 Task: Look for space in Plaridel, Philippines from 1st July, 2023 to 9th July, 2023 for 2 adults in price range Rs.8000 to Rs.15000. Place can be entire place with 1 bedroom having 1 bed and 1 bathroom. Property type can be house, flat, guest house. Booking option can be shelf check-in. Required host language is English.
Action: Mouse moved to (451, 81)
Screenshot: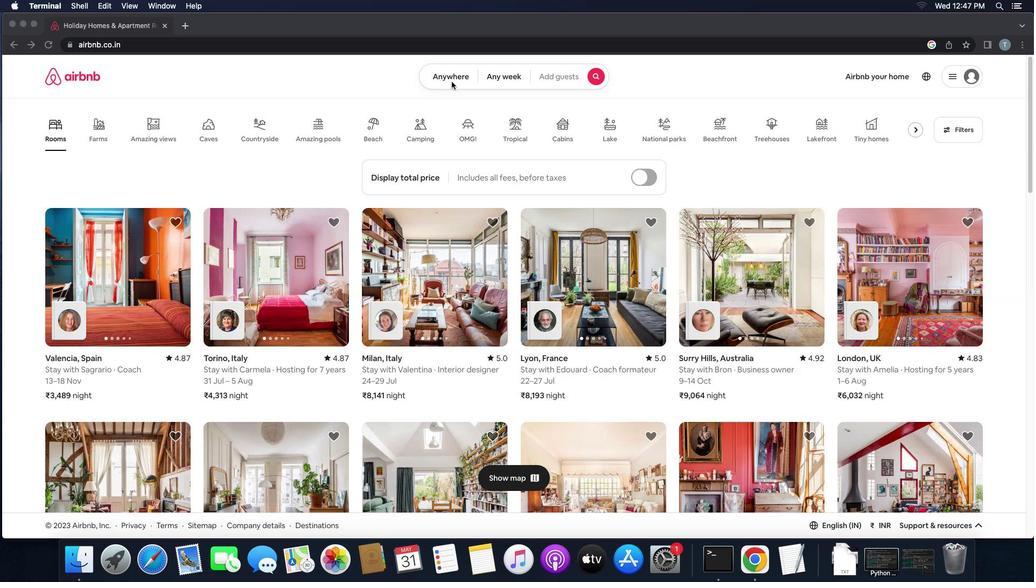 
Action: Mouse pressed left at (451, 81)
Screenshot: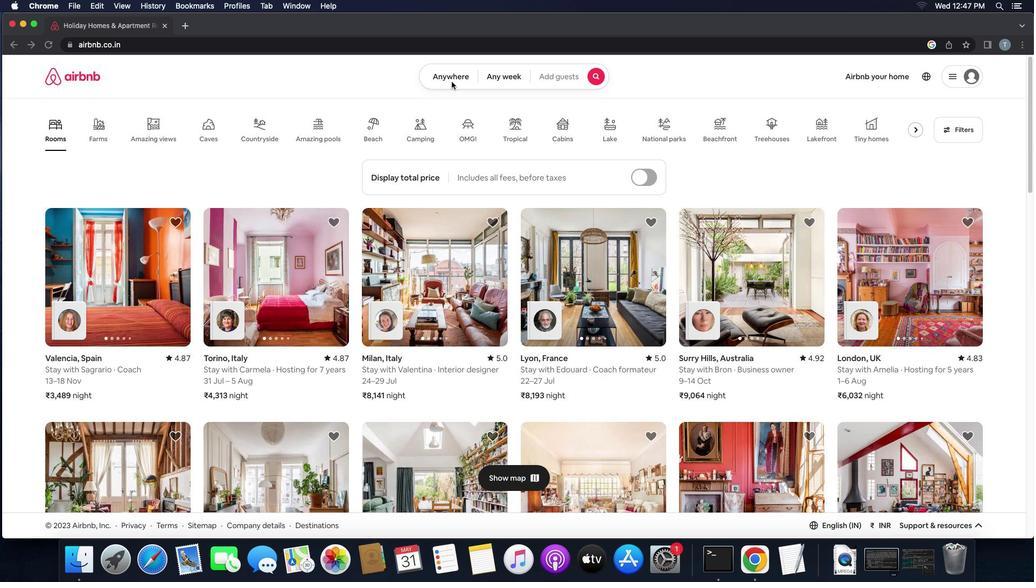 
Action: Mouse pressed left at (451, 81)
Screenshot: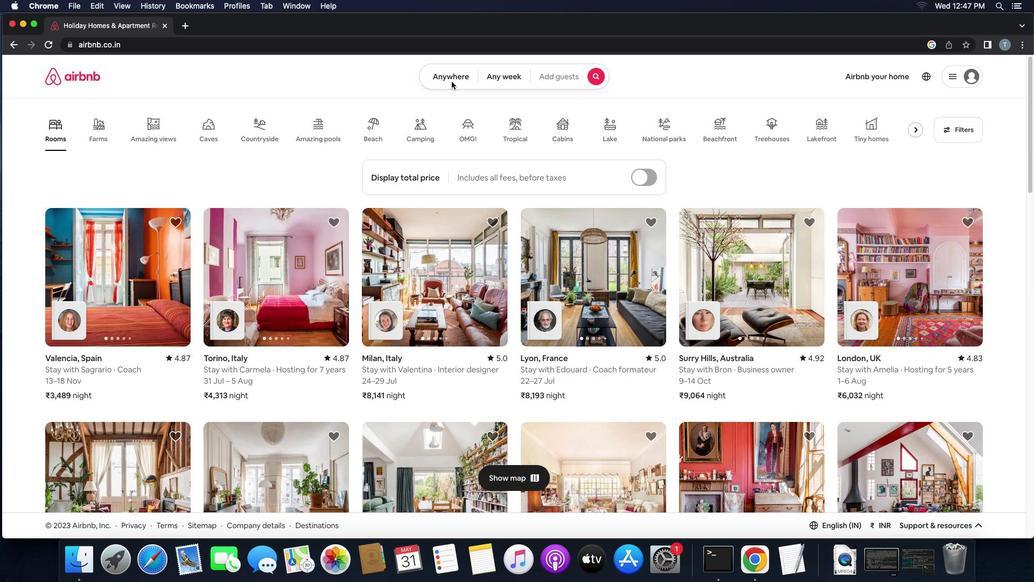 
Action: Mouse moved to (417, 112)
Screenshot: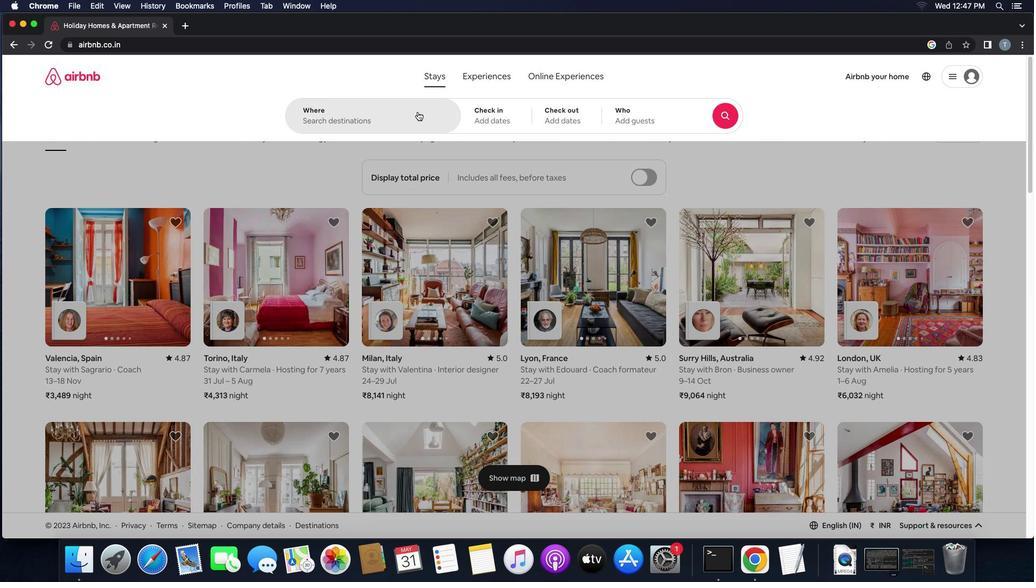 
Action: Mouse pressed left at (417, 112)
Screenshot: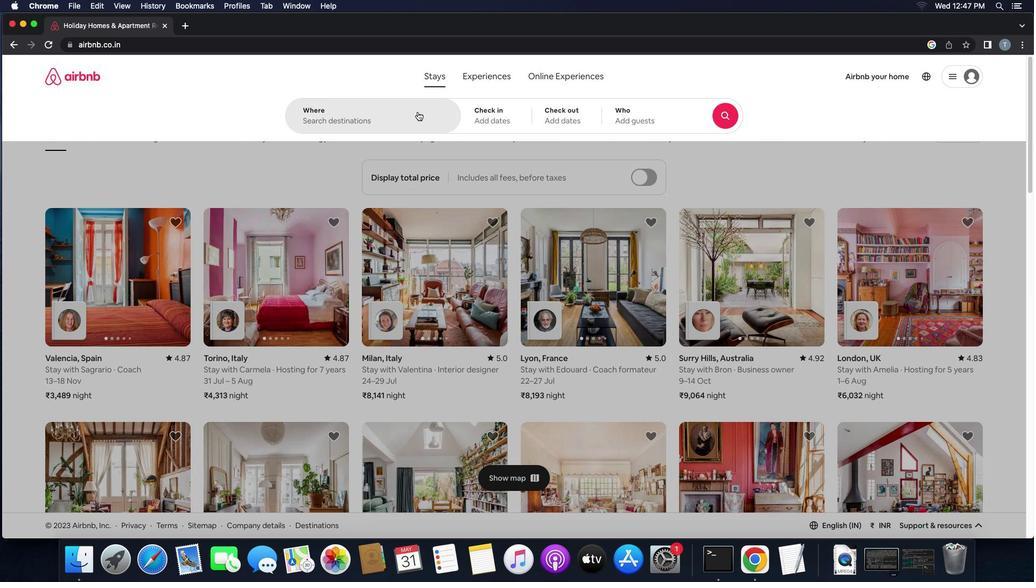 
Action: Key pressed Key.shift'P''l''a''r''i''d''e''l'
Screenshot: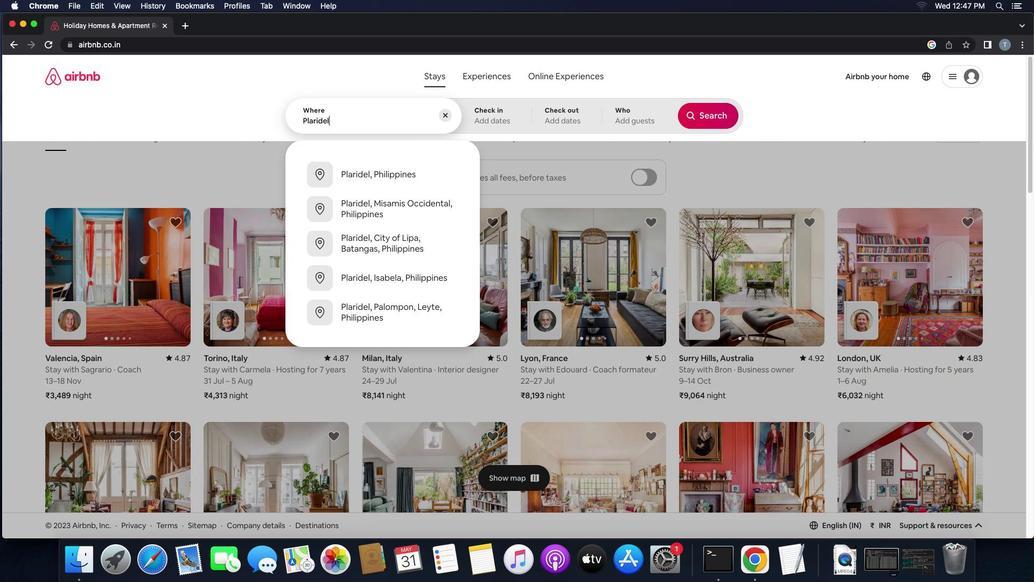 
Action: Mouse moved to (430, 171)
Screenshot: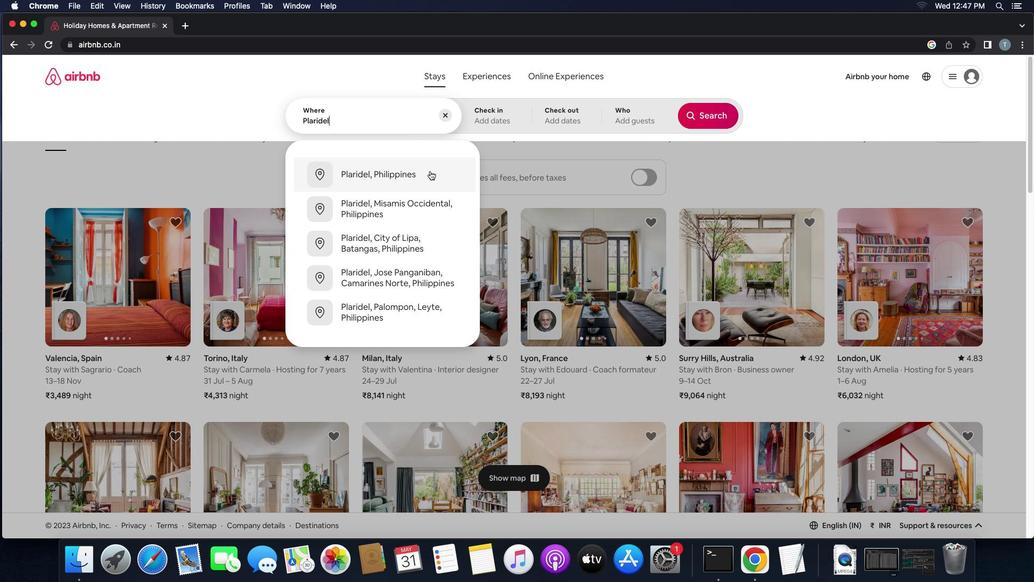 
Action: Mouse pressed left at (430, 171)
Screenshot: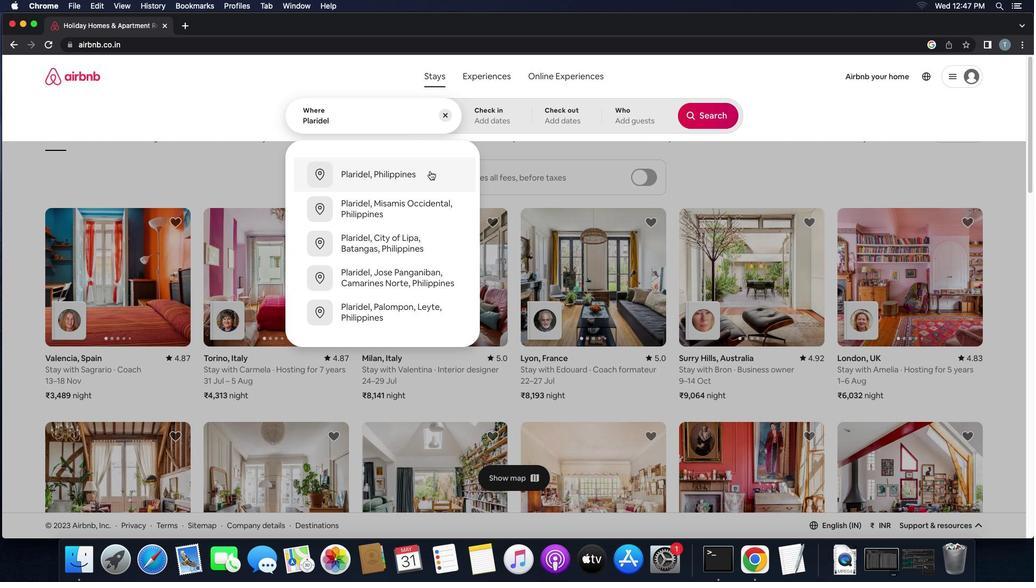 
Action: Mouse moved to (706, 202)
Screenshot: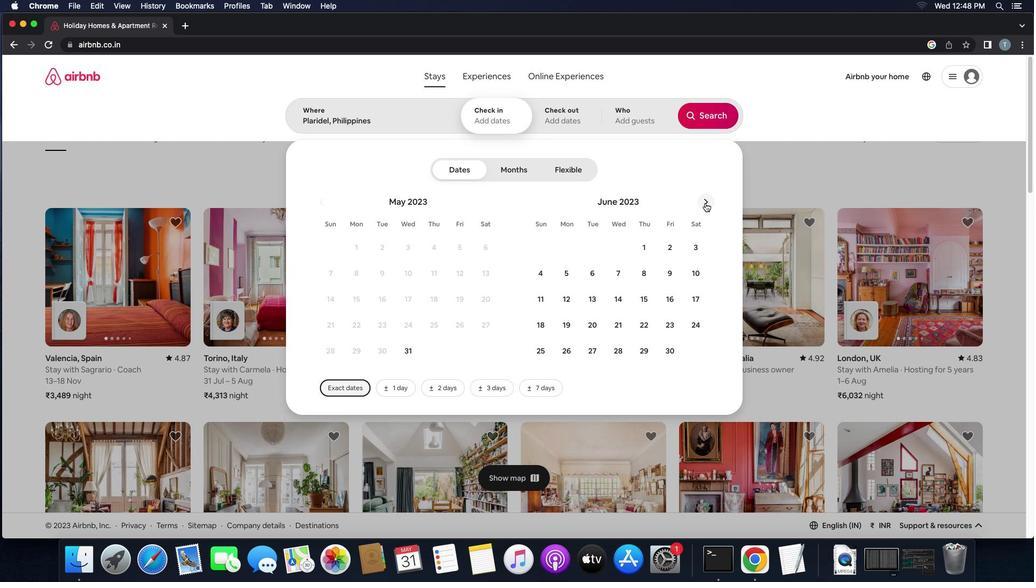 
Action: Mouse pressed left at (706, 202)
Screenshot: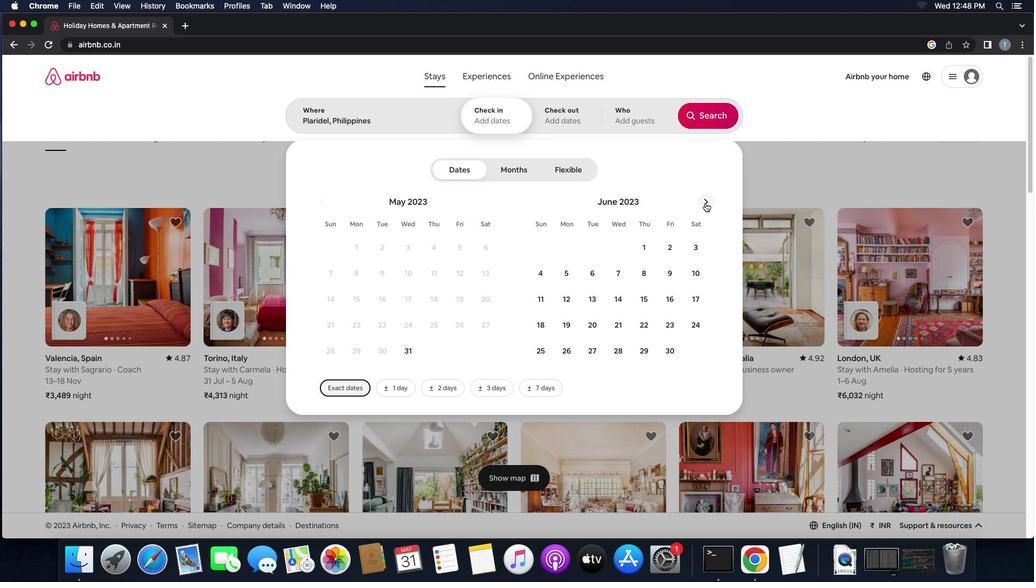
Action: Mouse moved to (699, 246)
Screenshot: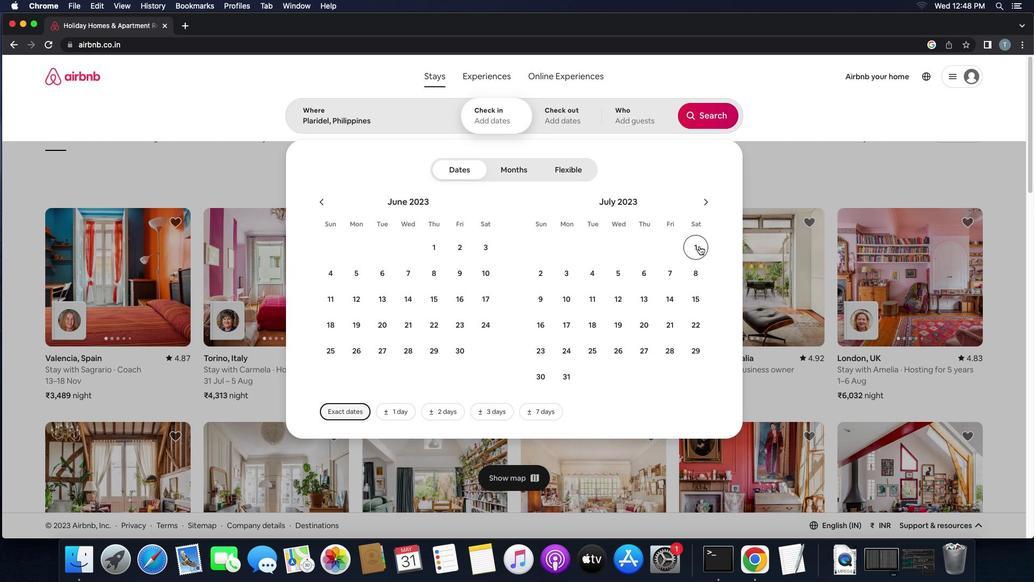 
Action: Mouse pressed left at (699, 246)
Screenshot: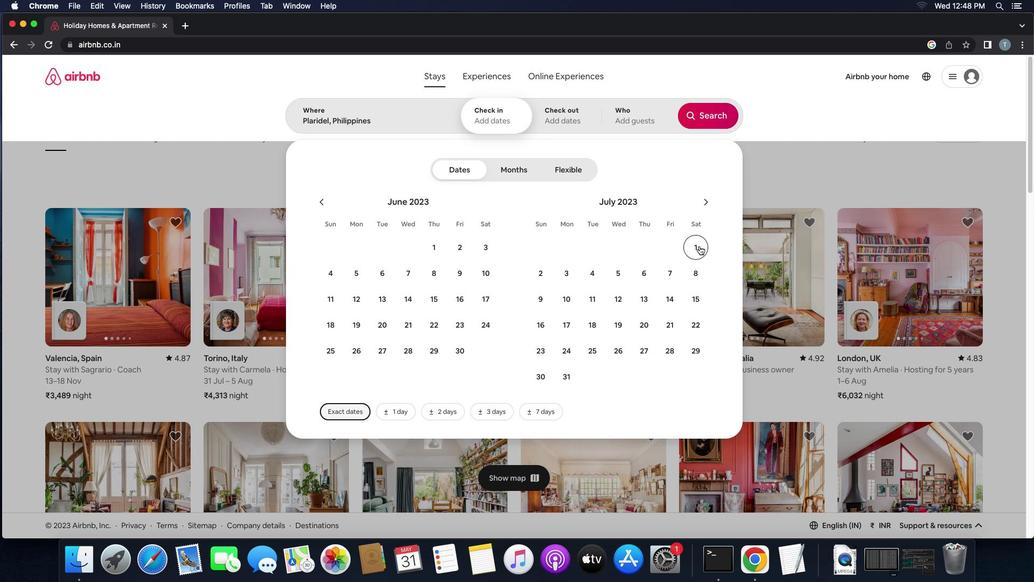 
Action: Mouse moved to (535, 299)
Screenshot: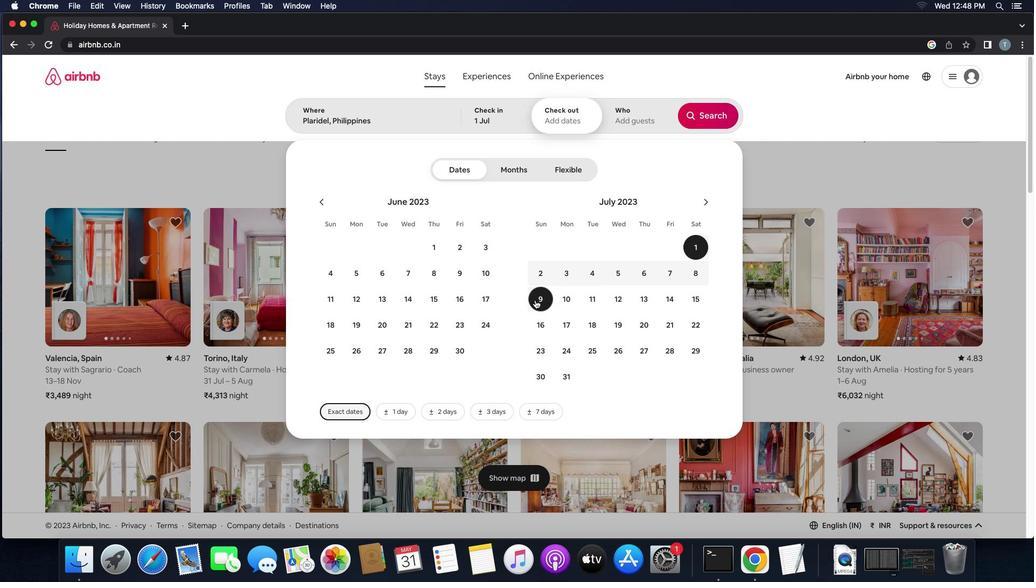 
Action: Mouse pressed left at (535, 299)
Screenshot: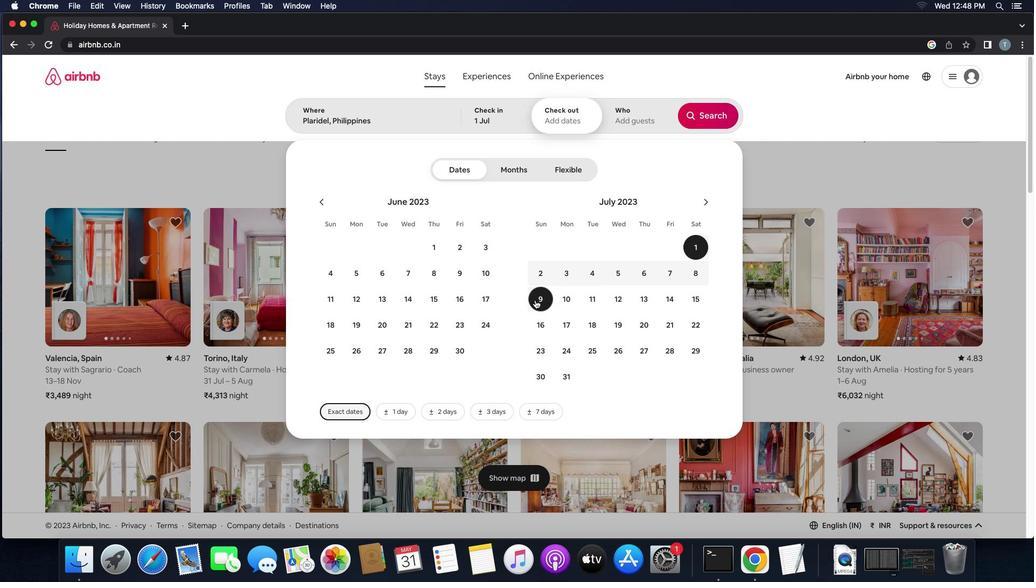 
Action: Mouse moved to (623, 125)
Screenshot: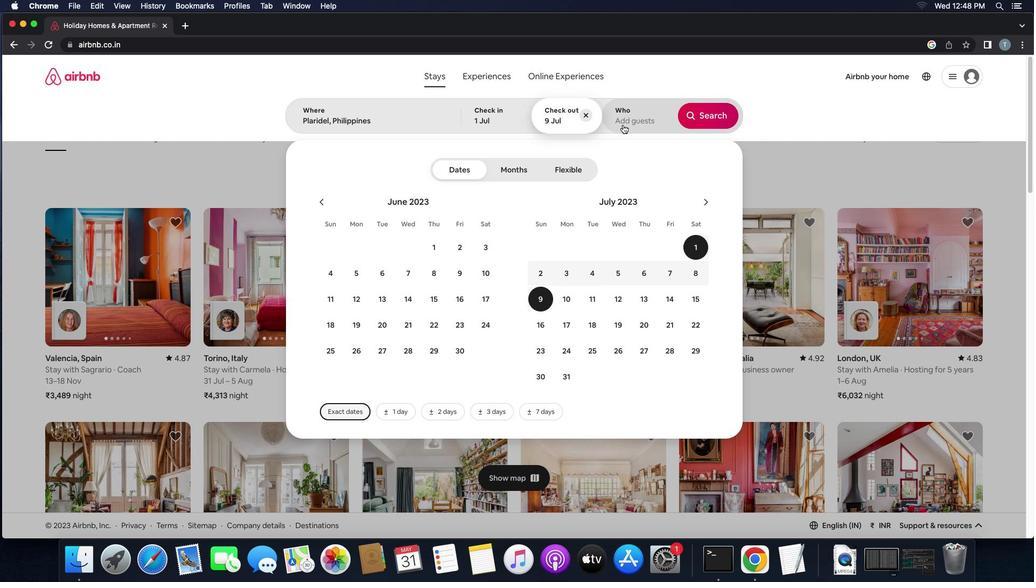 
Action: Mouse pressed left at (623, 125)
Screenshot: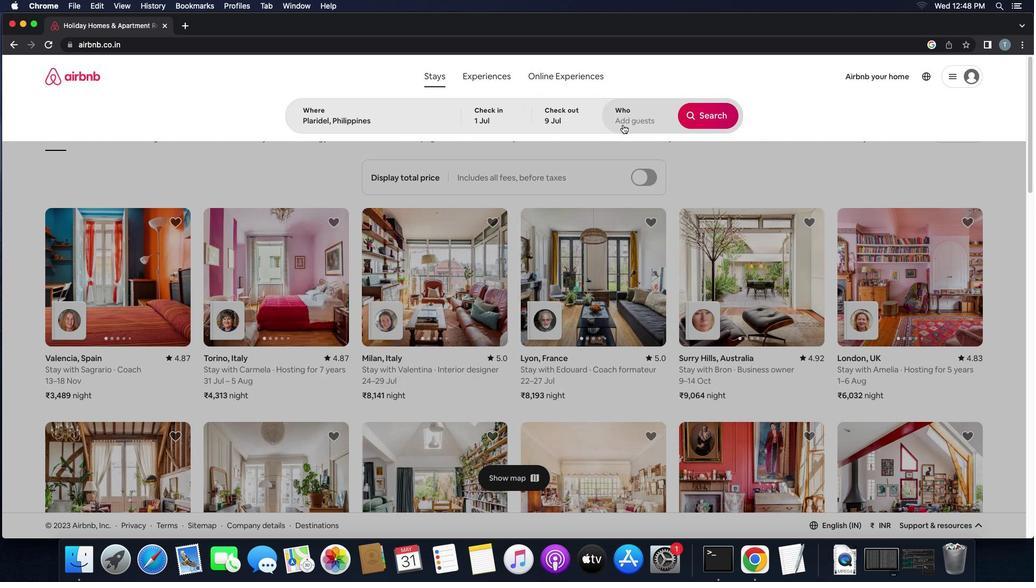 
Action: Mouse moved to (709, 169)
Screenshot: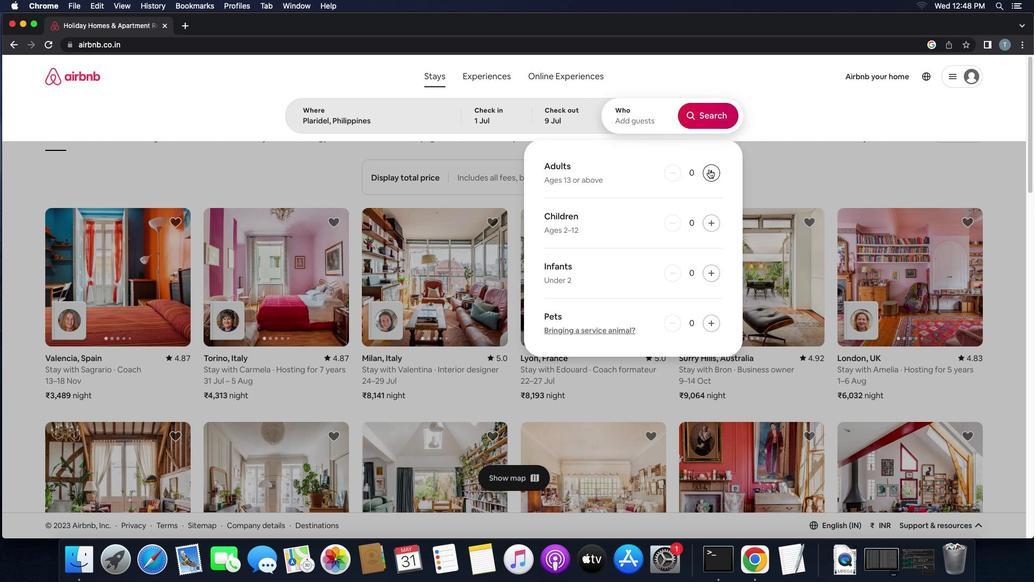 
Action: Mouse pressed left at (709, 169)
Screenshot: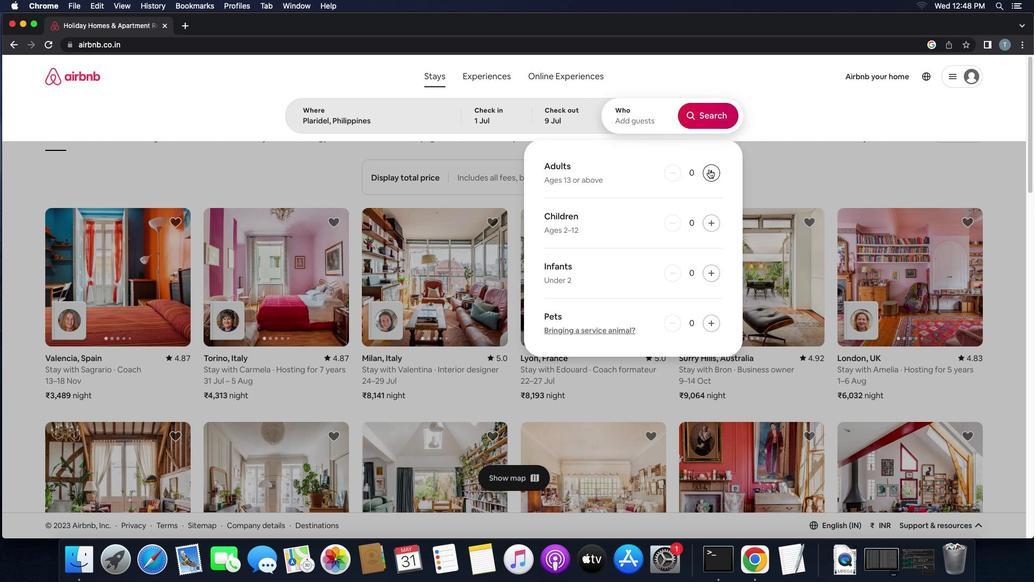 
Action: Mouse pressed left at (709, 169)
Screenshot: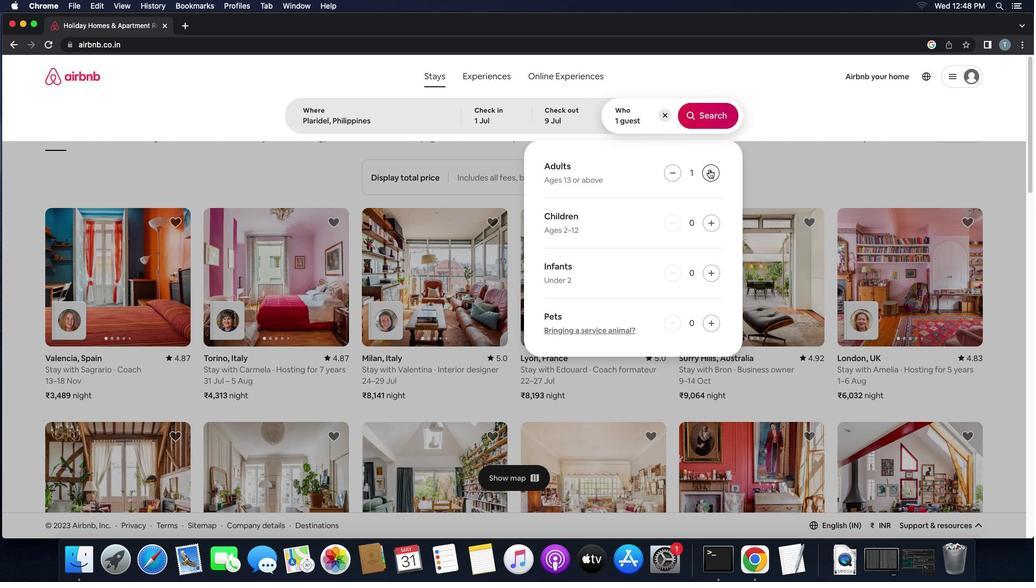 
Action: Mouse moved to (708, 119)
Screenshot: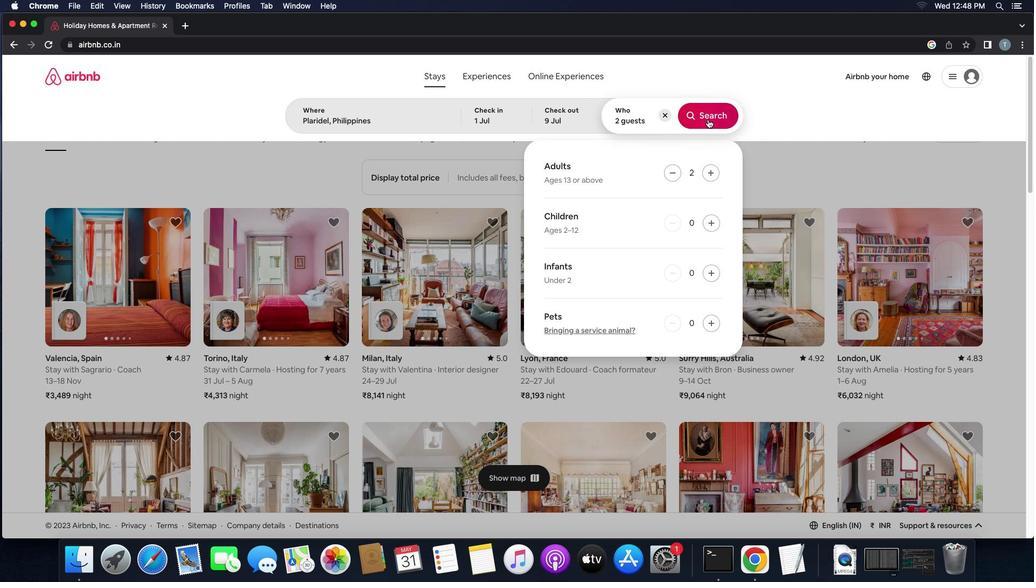 
Action: Mouse pressed left at (708, 119)
Screenshot: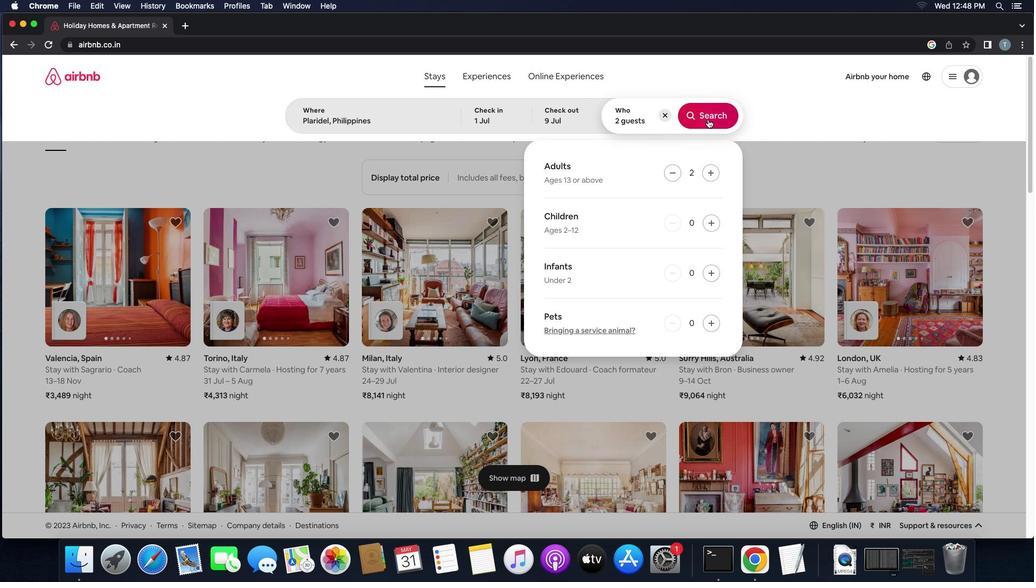 
Action: Mouse moved to (981, 117)
Screenshot: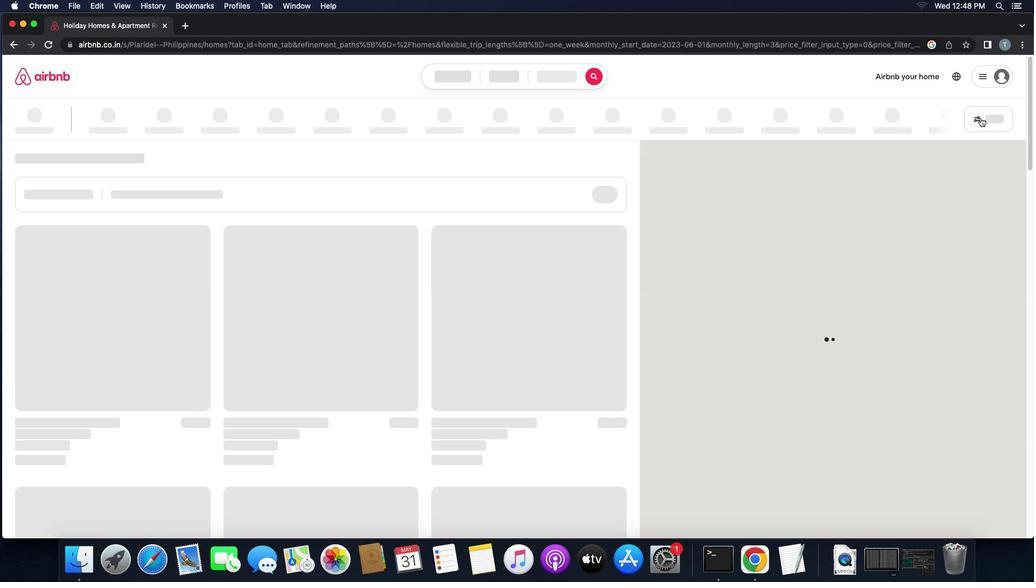 
Action: Mouse pressed left at (981, 117)
Screenshot: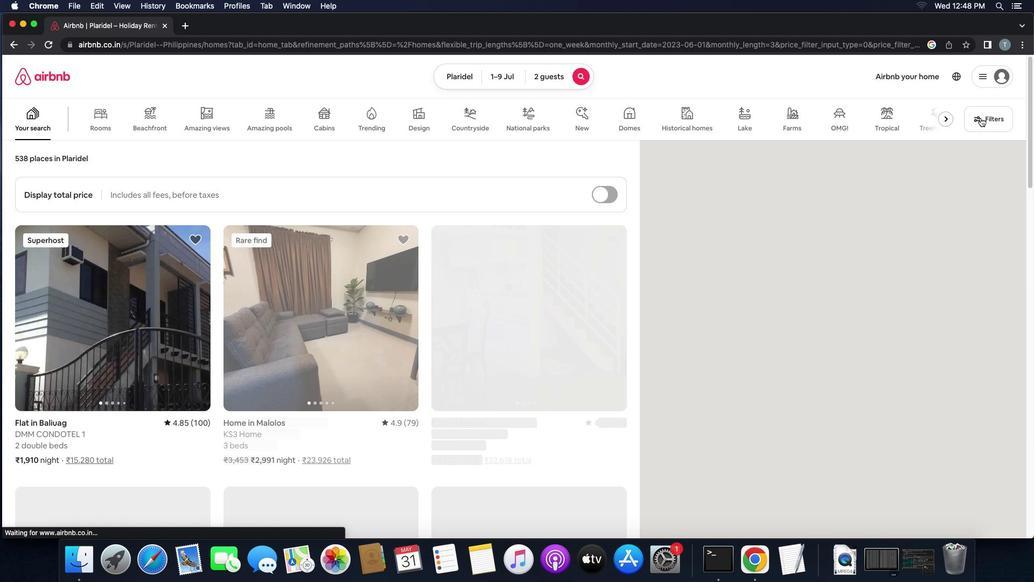 
Action: Mouse pressed left at (981, 117)
Screenshot: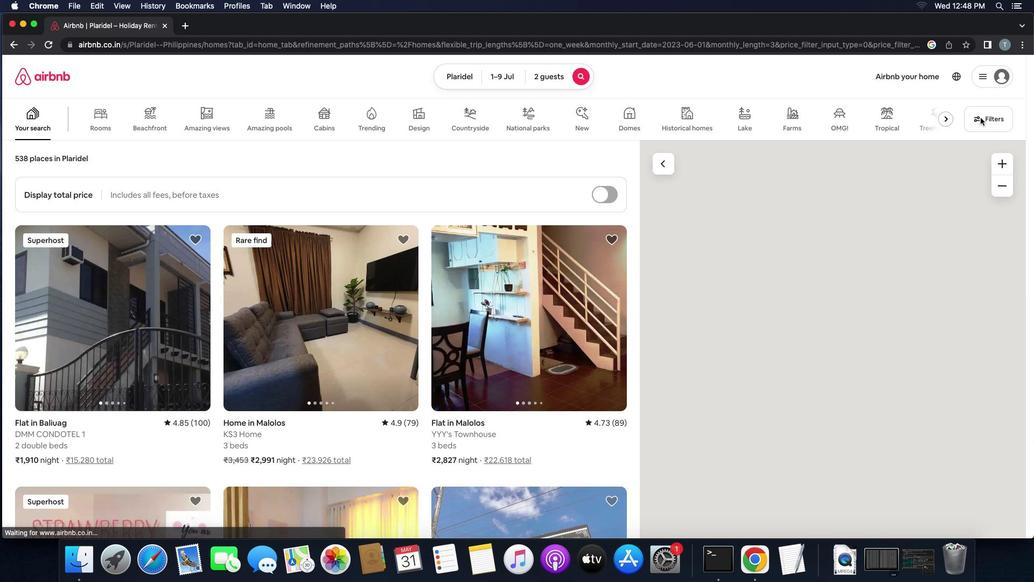 
Action: Mouse moved to (978, 118)
Screenshot: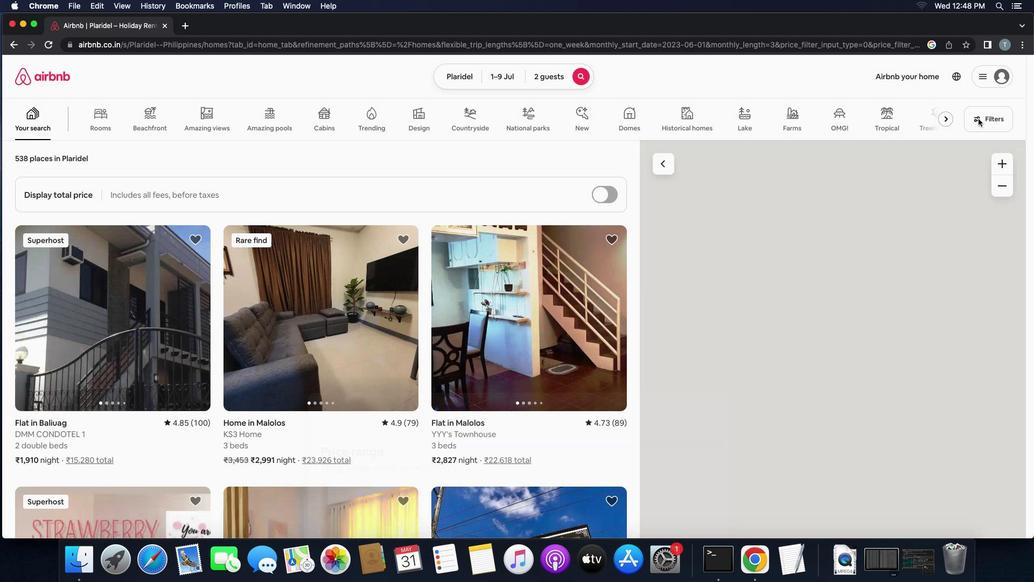 
Action: Mouse pressed left at (978, 118)
Screenshot: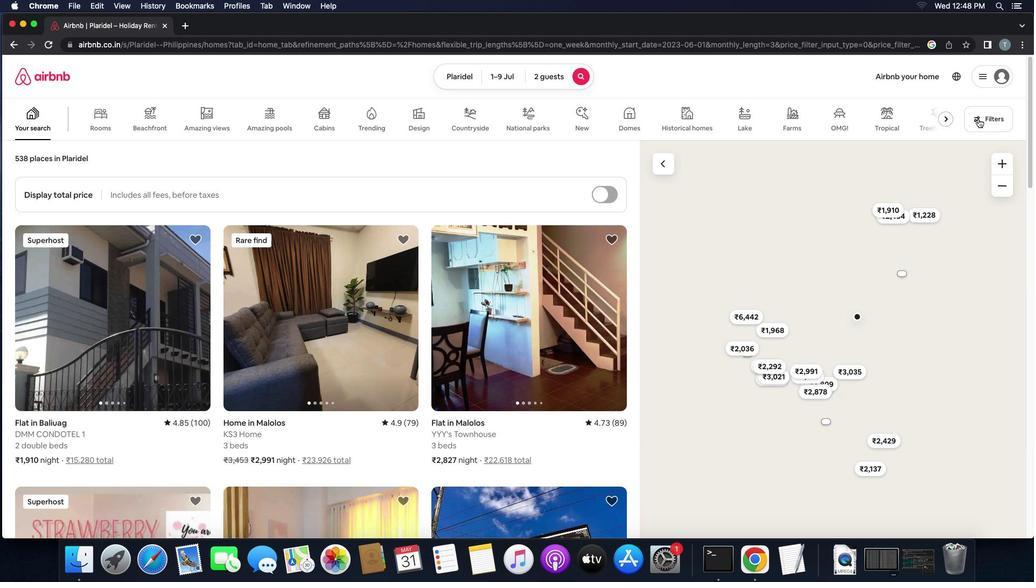 
Action: Mouse moved to (404, 249)
Screenshot: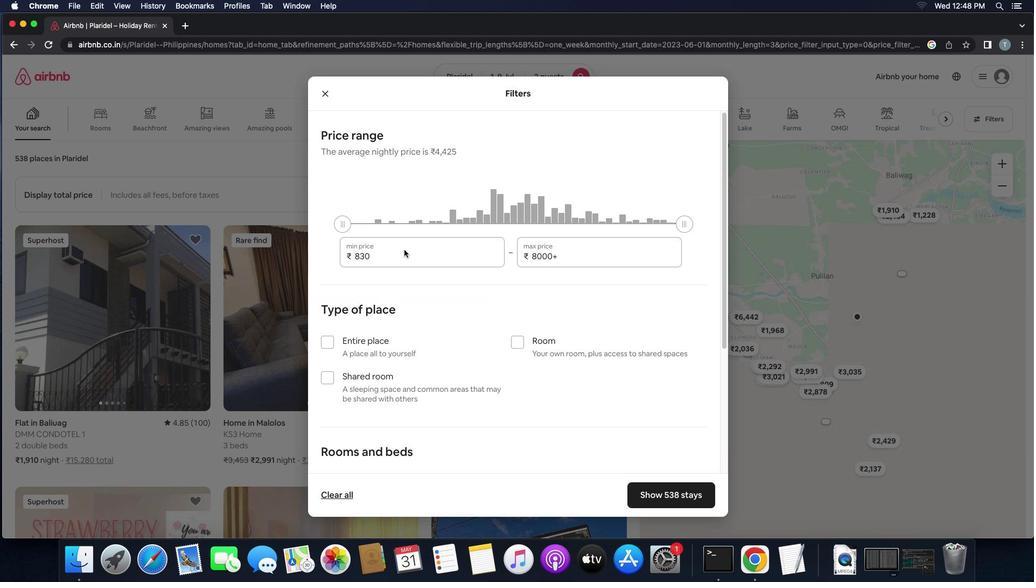 
Action: Mouse pressed left at (404, 249)
Screenshot: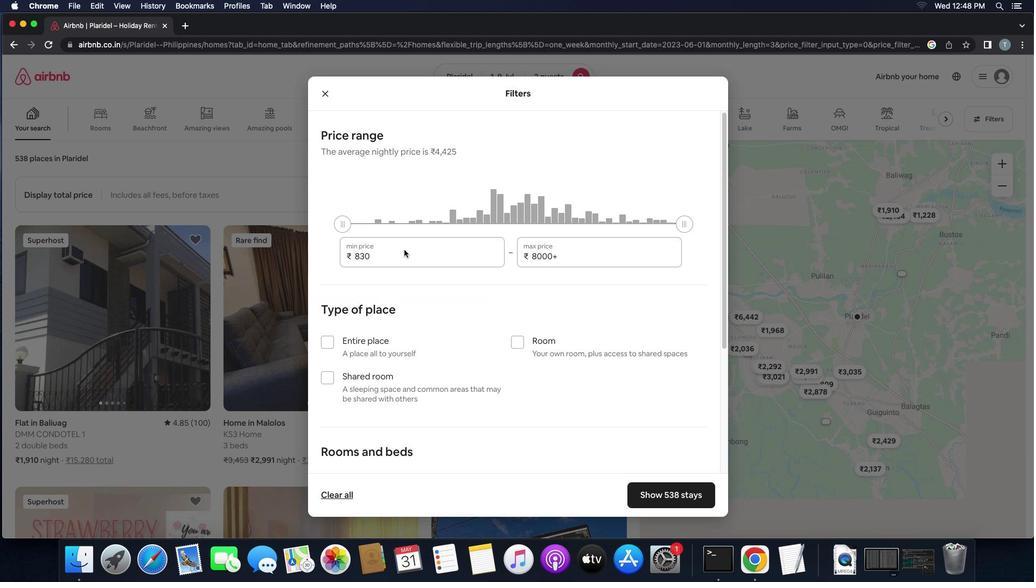 
Action: Mouse moved to (403, 254)
Screenshot: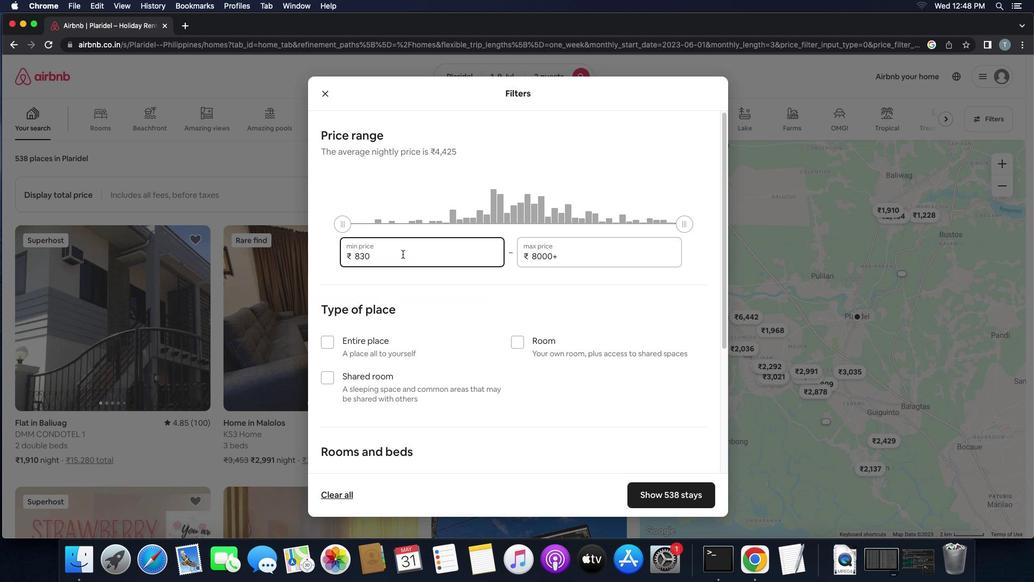 
Action: Key pressed Key.backspaceKey.backspaceKey.backspace'8''0''0''0'
Screenshot: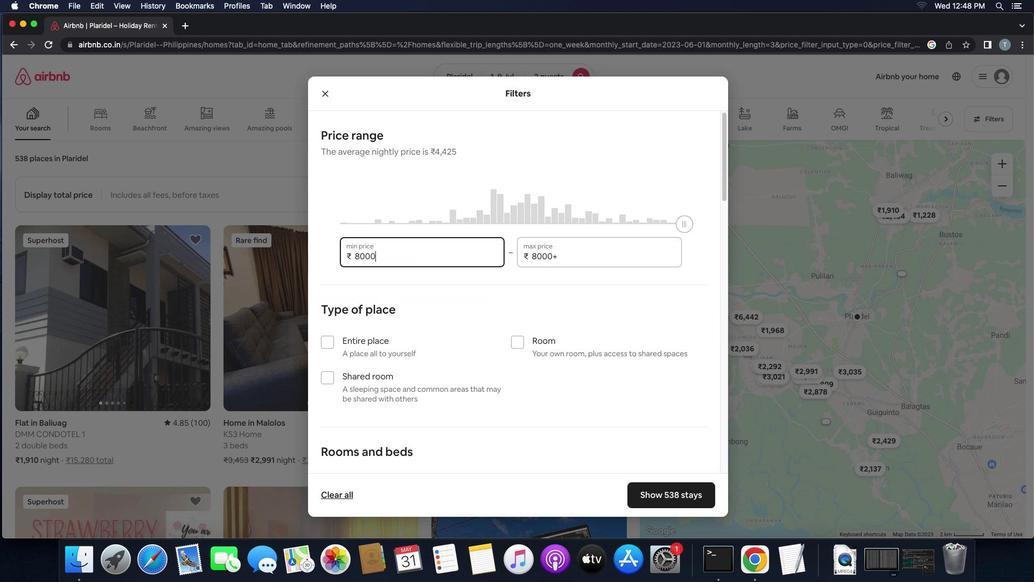 
Action: Mouse moved to (571, 256)
Screenshot: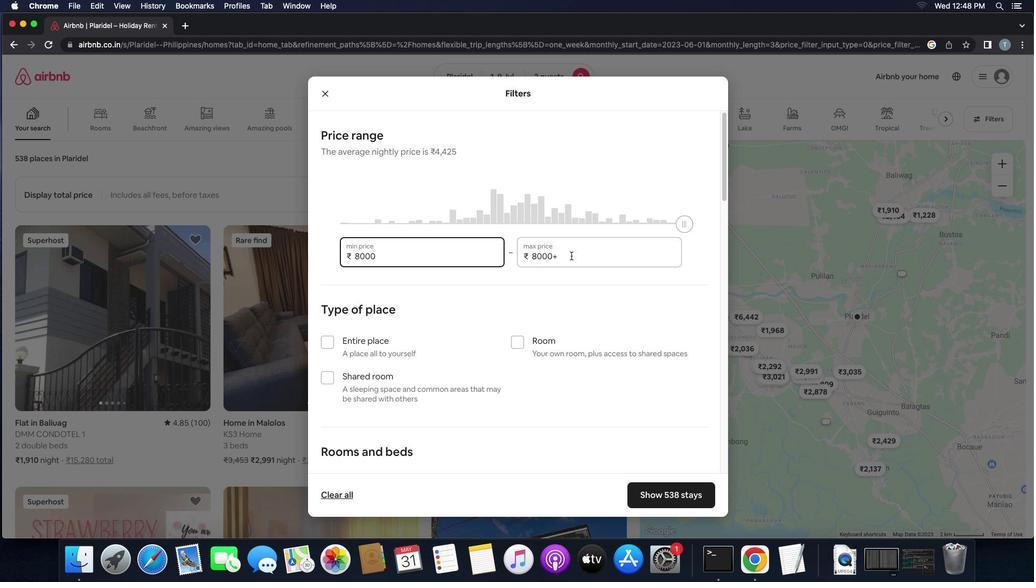 
Action: Mouse pressed left at (571, 256)
Screenshot: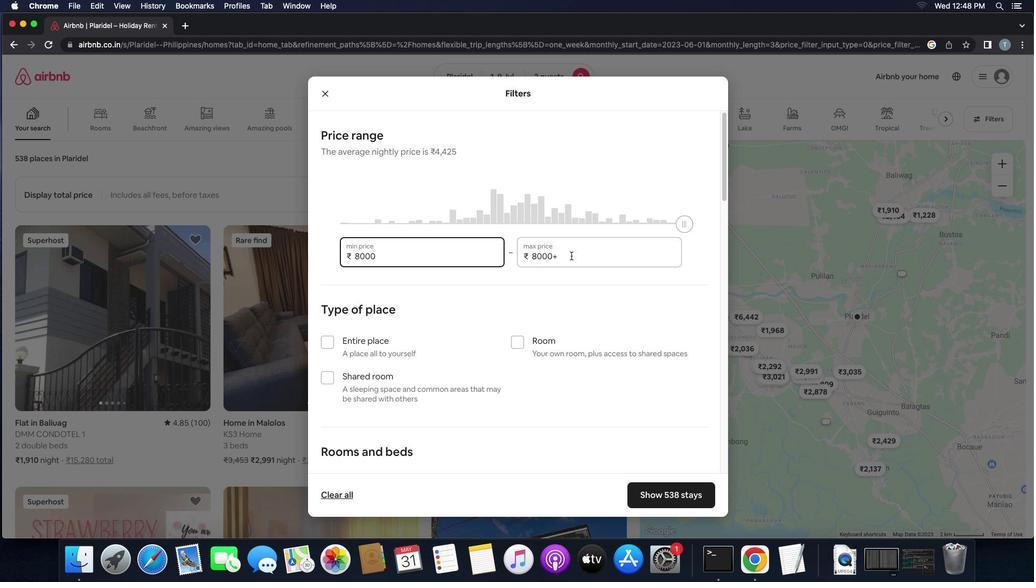 
Action: Key pressed Key.backspaceKey.backspaceKey.backspaceKey.backspaceKey.backspace'1''5''0''0''0'
Screenshot: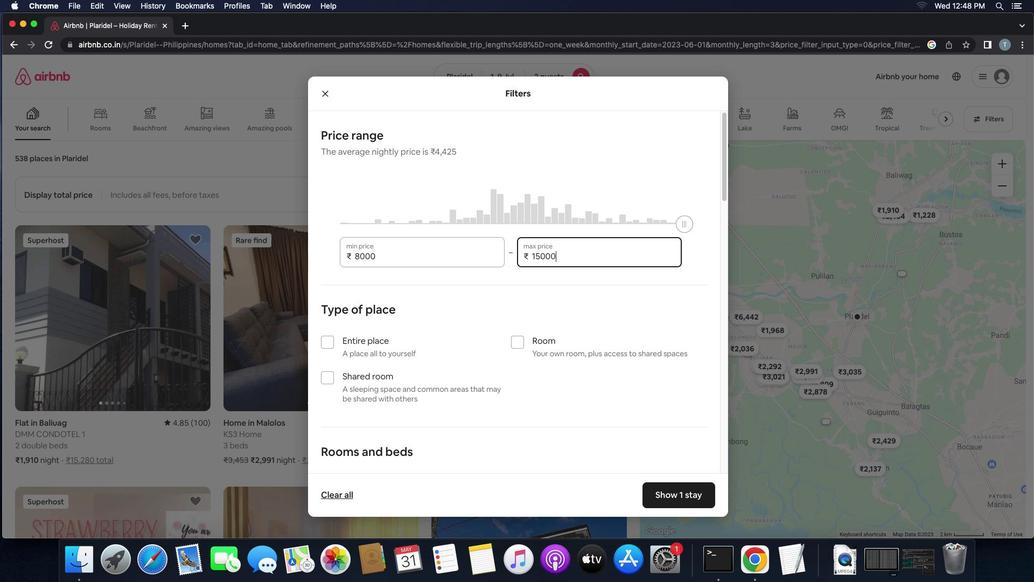 
Action: Mouse moved to (326, 340)
Screenshot: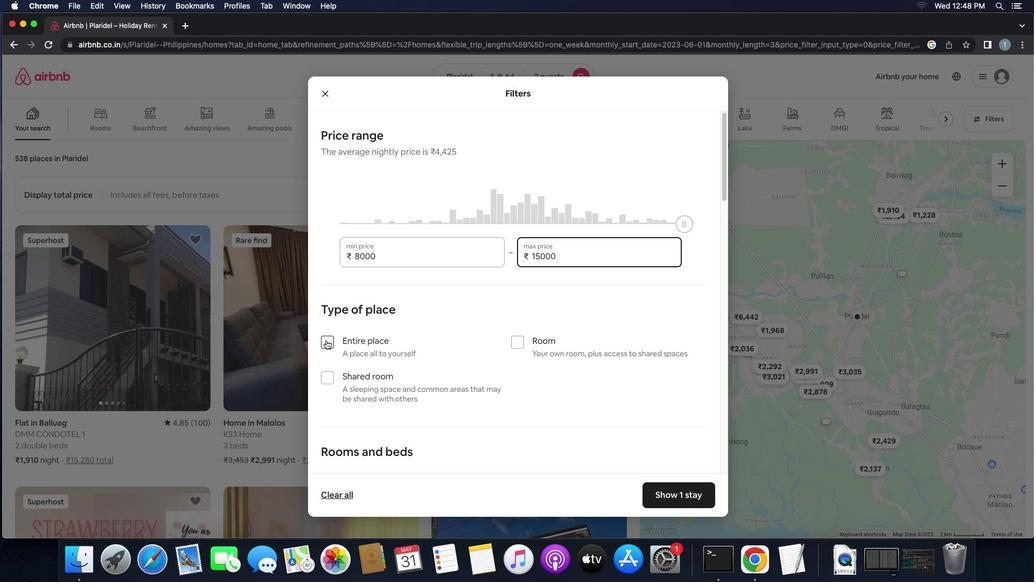 
Action: Mouse pressed left at (326, 340)
Screenshot: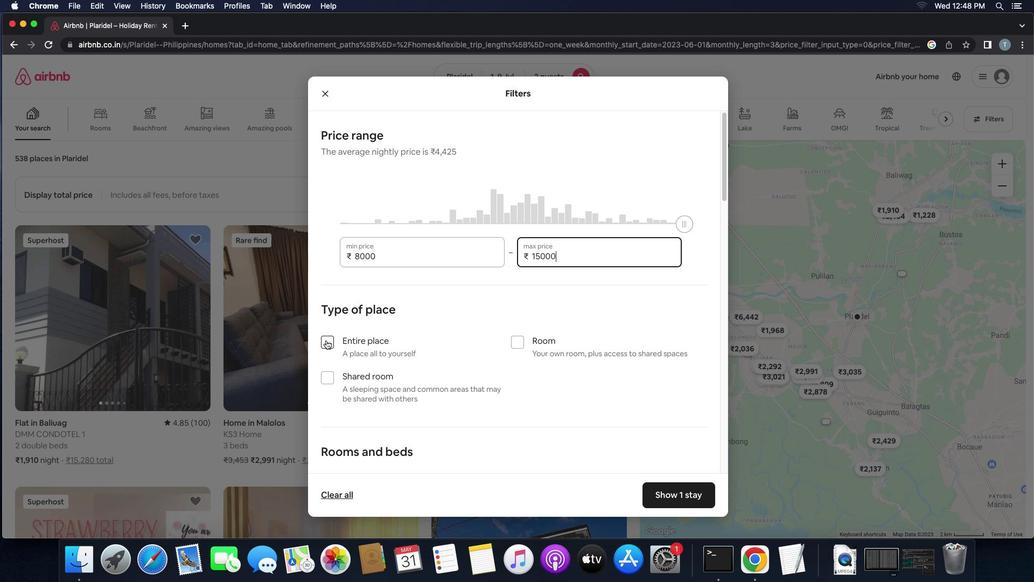 
Action: Mouse moved to (412, 366)
Screenshot: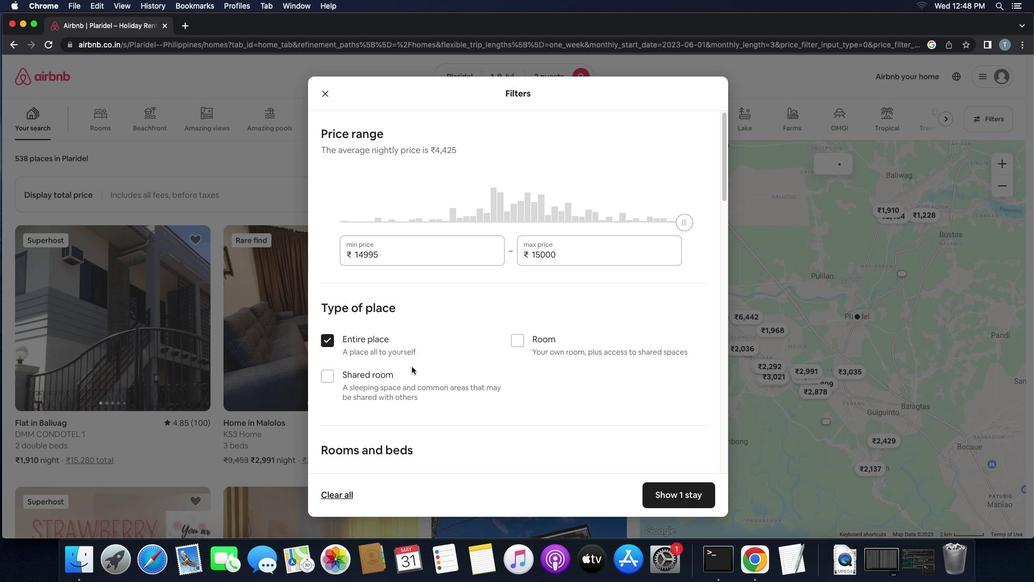 
Action: Mouse scrolled (412, 366) with delta (0, 0)
Screenshot: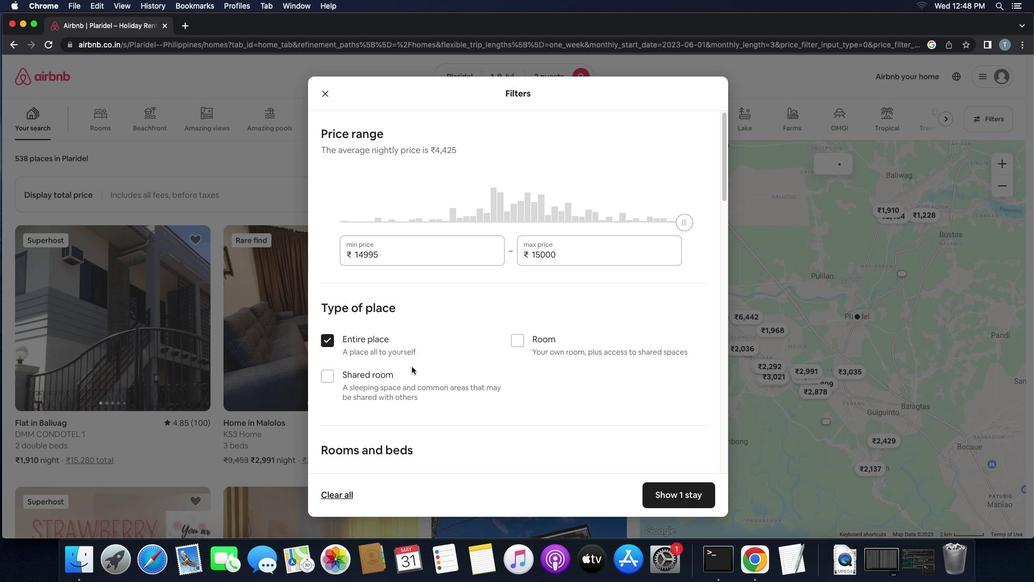 
Action: Mouse scrolled (412, 366) with delta (0, 0)
Screenshot: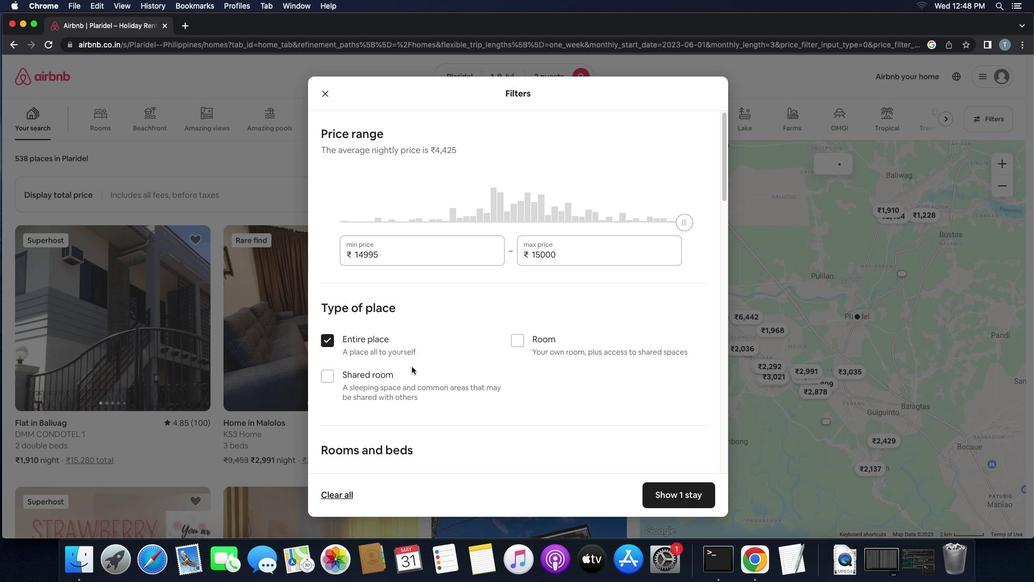
Action: Mouse scrolled (412, 366) with delta (0, -1)
Screenshot: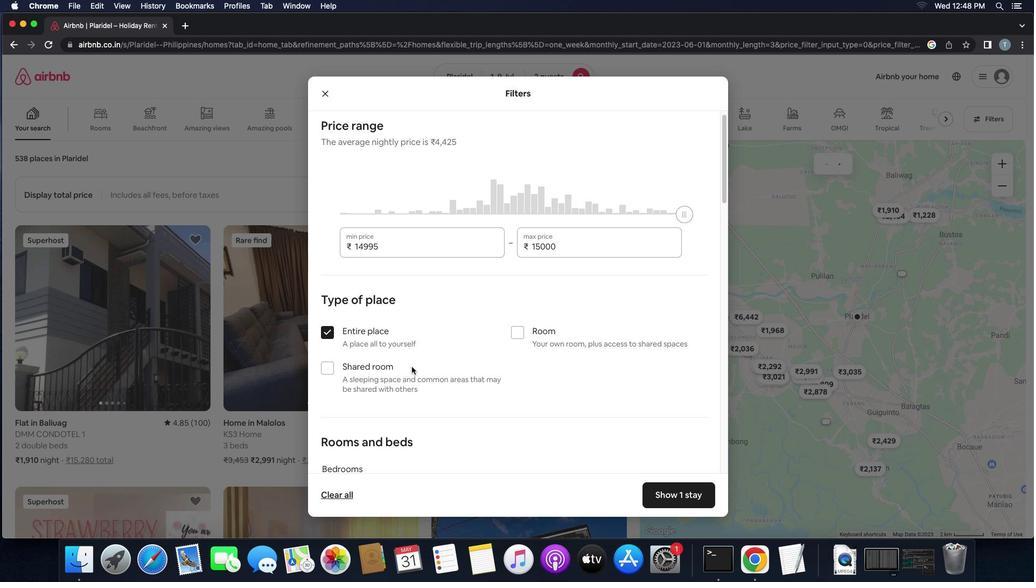 
Action: Mouse scrolled (412, 366) with delta (0, -1)
Screenshot: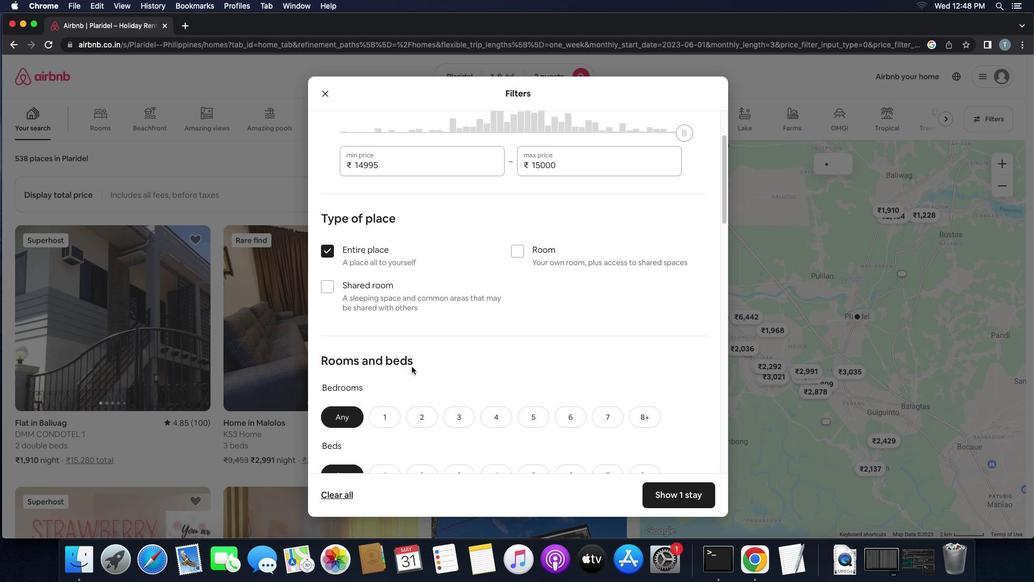 
Action: Mouse scrolled (412, 366) with delta (0, 0)
Screenshot: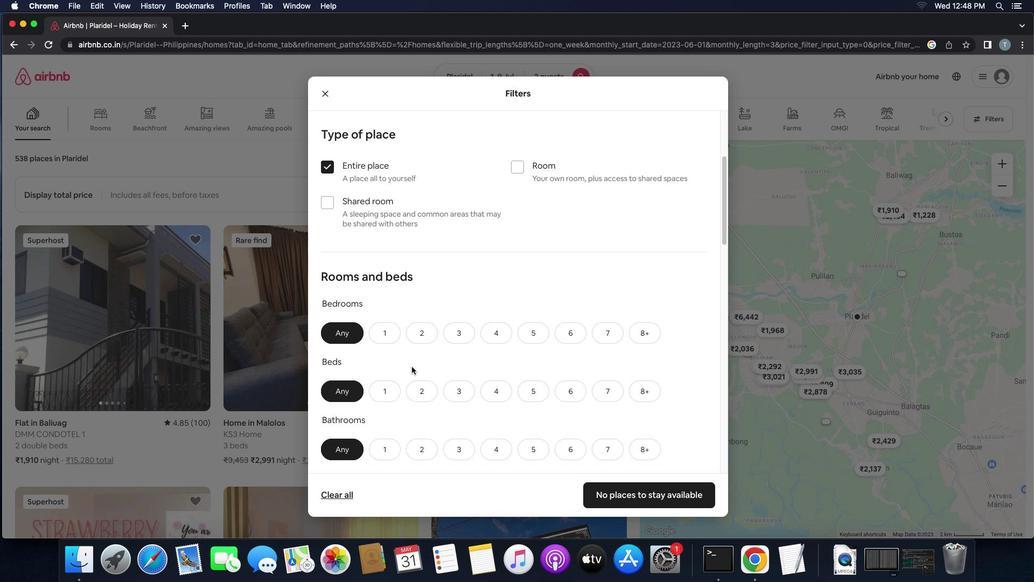 
Action: Mouse scrolled (412, 366) with delta (0, 0)
Screenshot: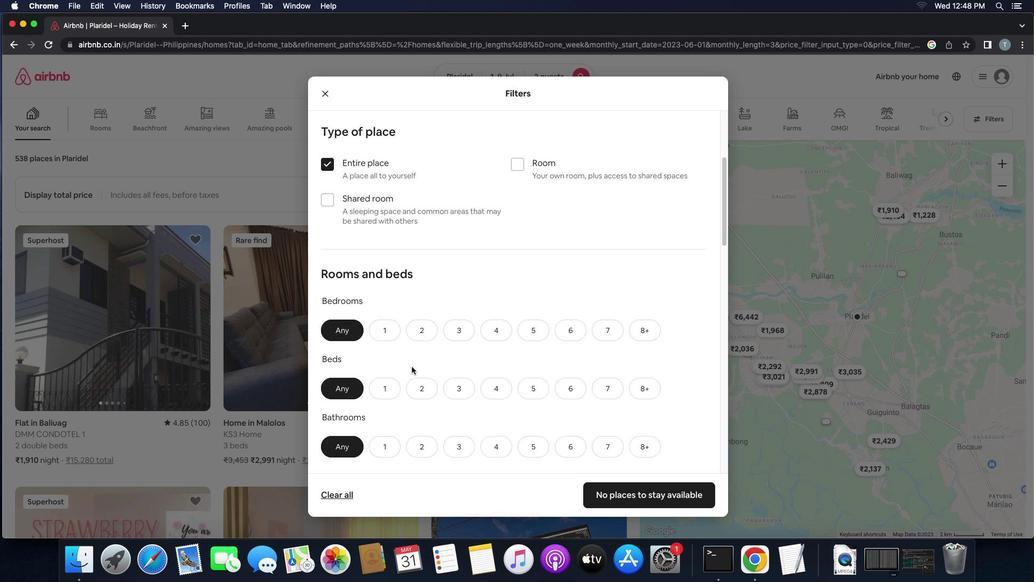 
Action: Mouse scrolled (412, 366) with delta (0, 0)
Screenshot: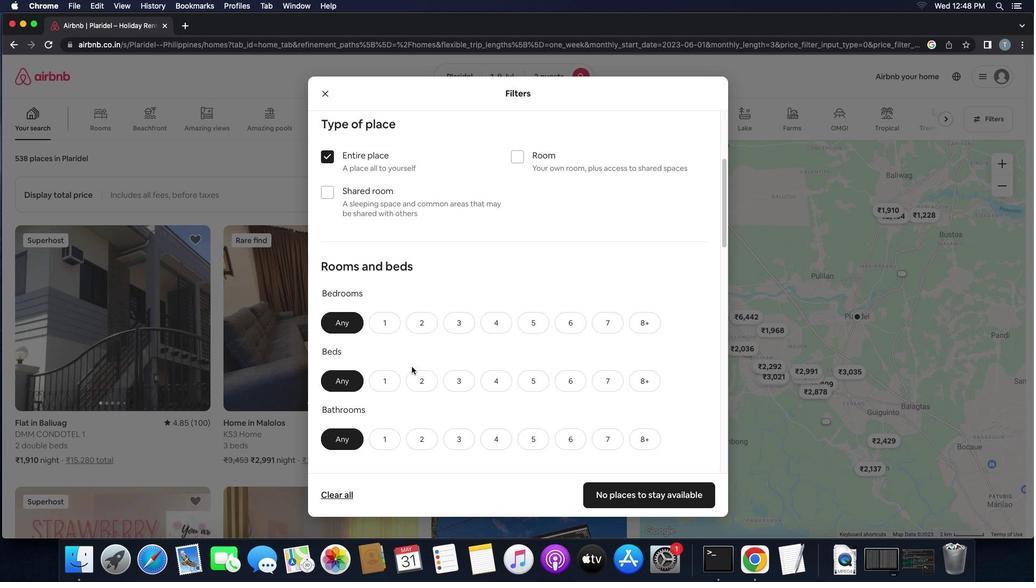 
Action: Mouse scrolled (412, 366) with delta (0, 0)
Screenshot: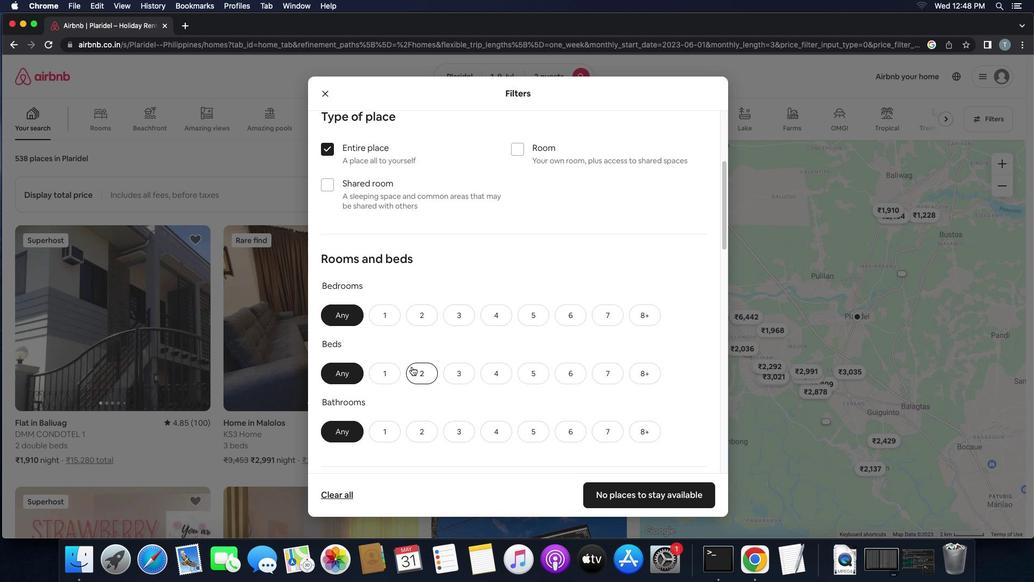 
Action: Mouse scrolled (412, 366) with delta (0, 0)
Screenshot: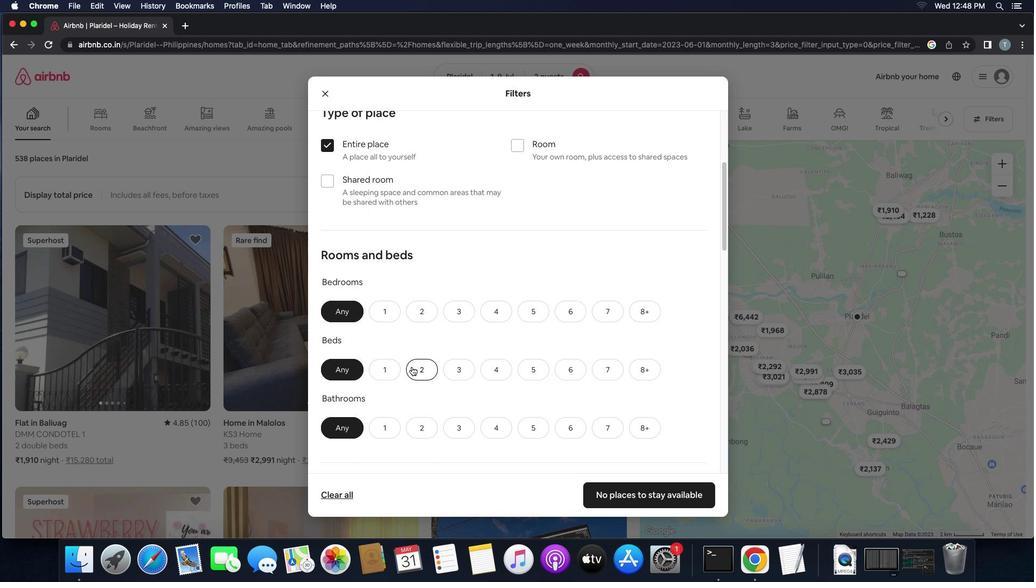 
Action: Mouse moved to (391, 304)
Screenshot: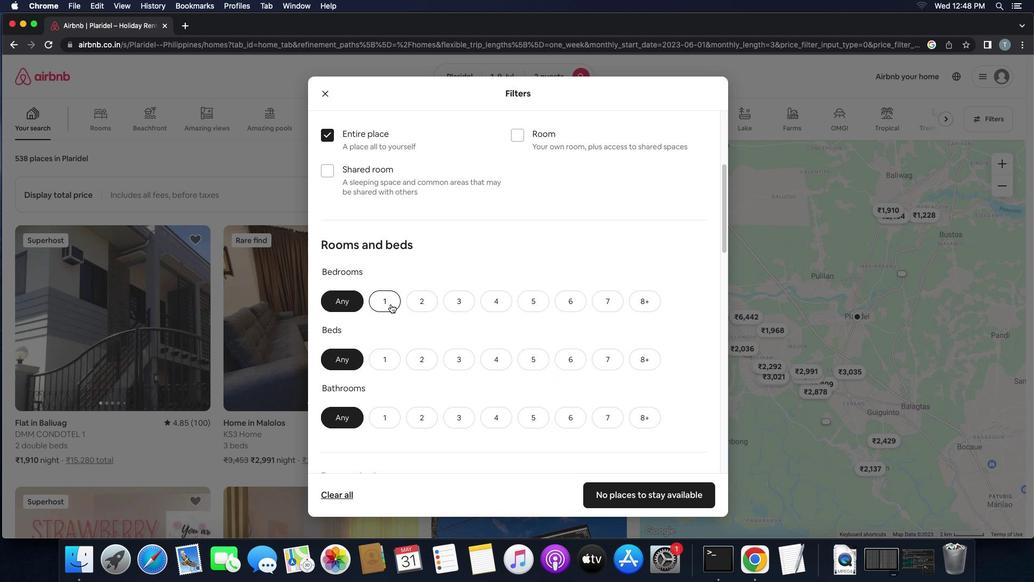 
Action: Mouse pressed left at (391, 304)
Screenshot: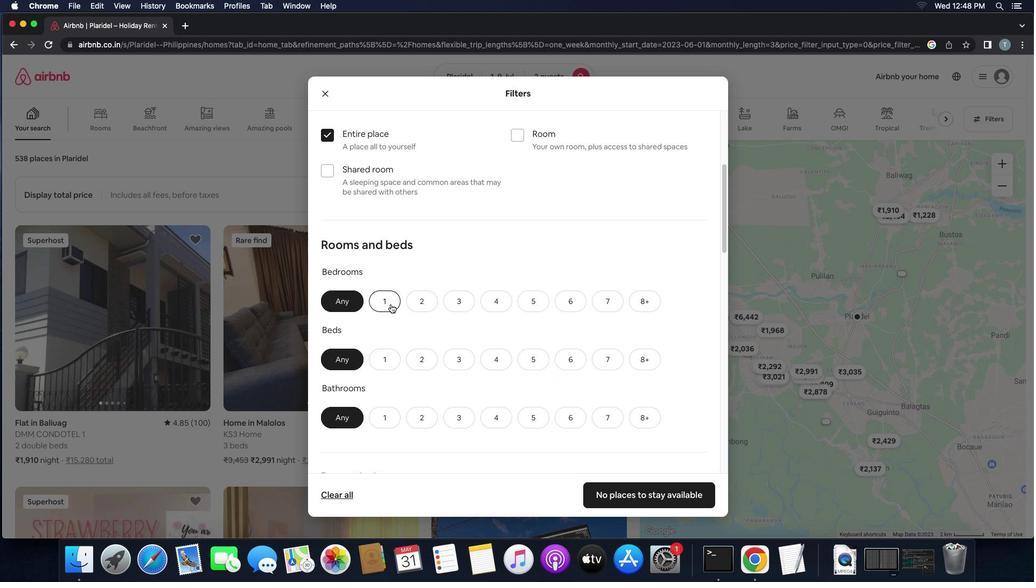 
Action: Mouse moved to (370, 365)
Screenshot: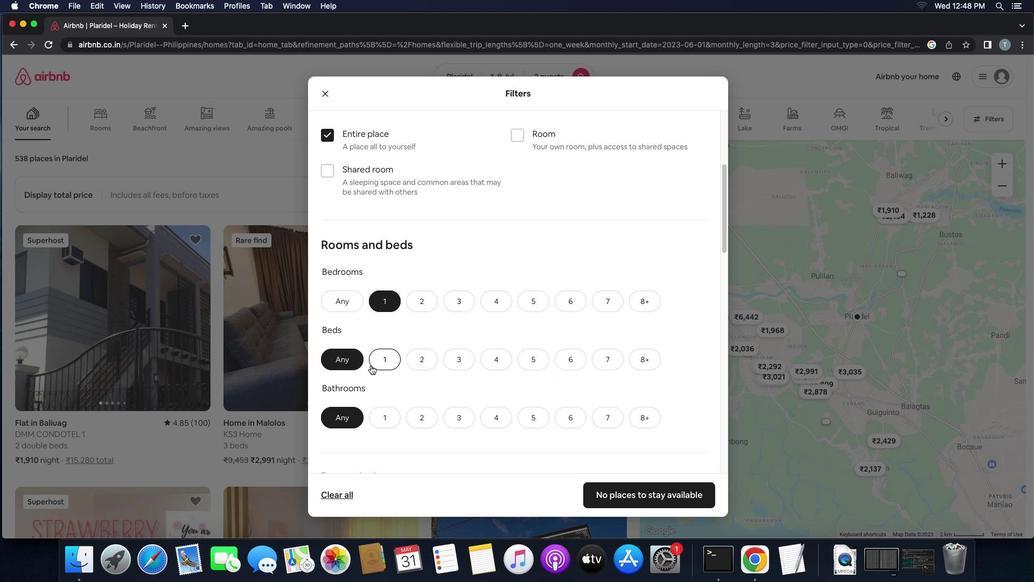 
Action: Mouse pressed left at (370, 365)
Screenshot: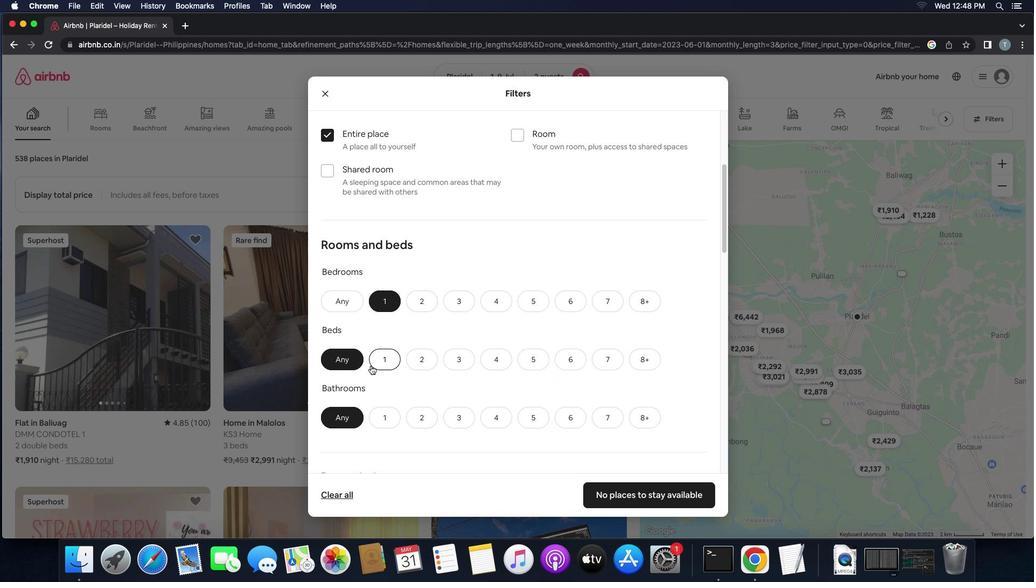 
Action: Mouse moved to (387, 423)
Screenshot: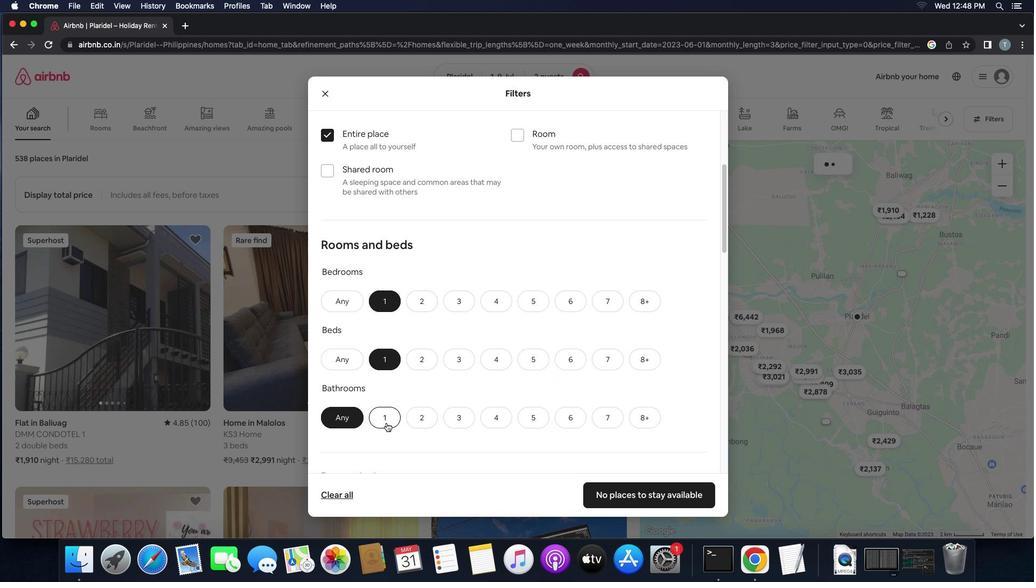 
Action: Mouse pressed left at (387, 423)
Screenshot: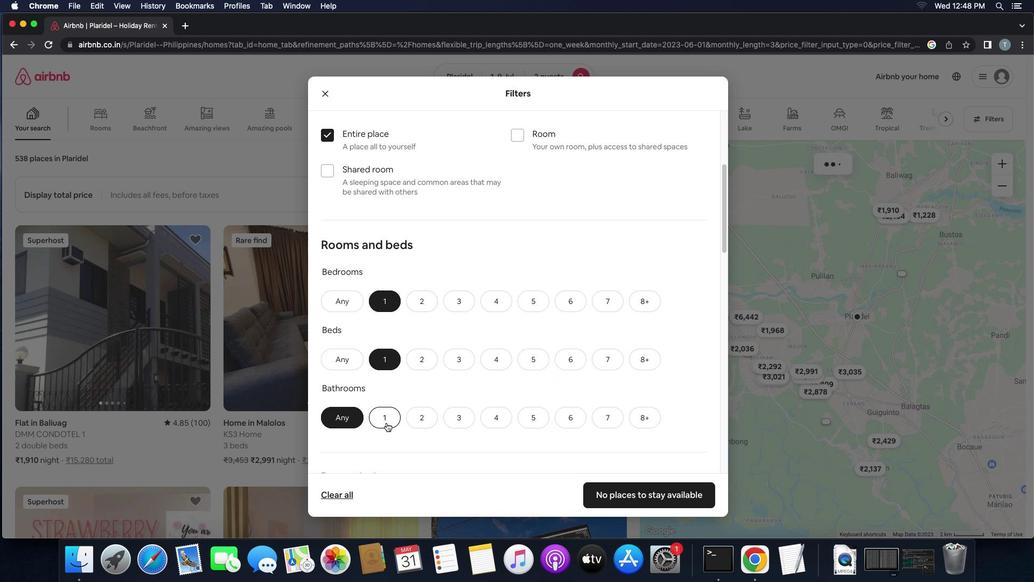 
Action: Mouse moved to (470, 426)
Screenshot: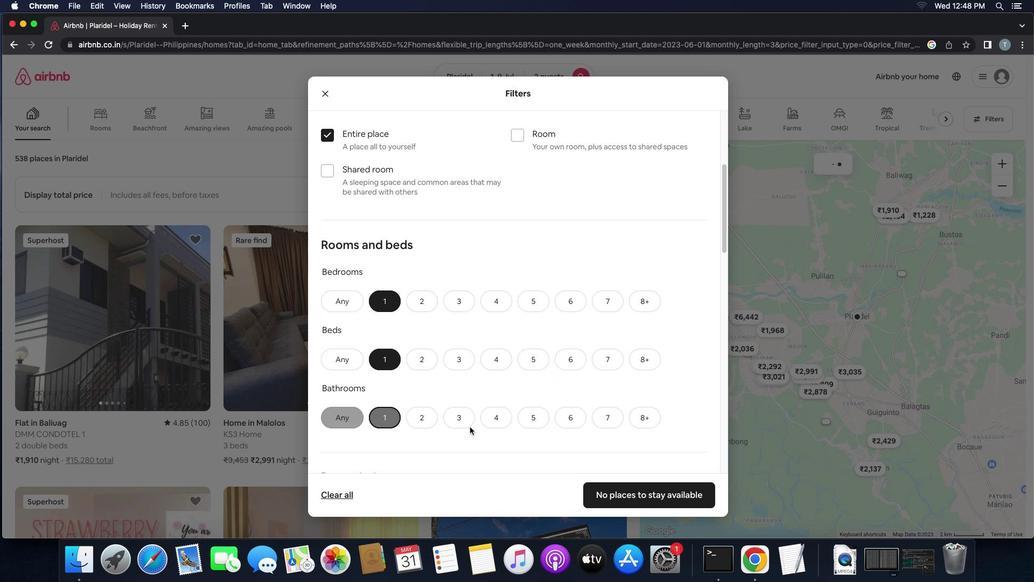 
Action: Mouse scrolled (470, 426) with delta (0, 0)
Screenshot: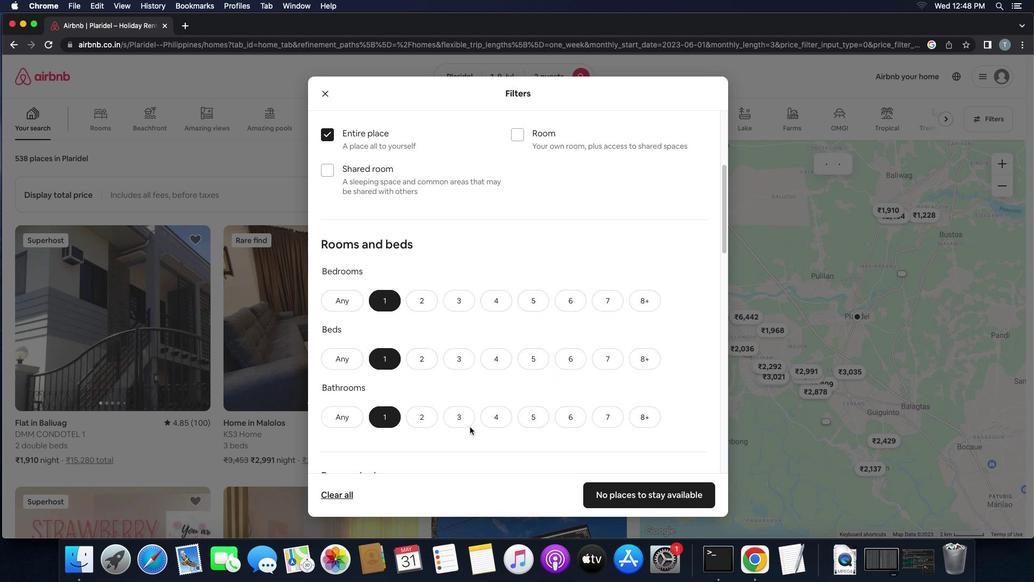 
Action: Mouse scrolled (470, 426) with delta (0, 0)
Screenshot: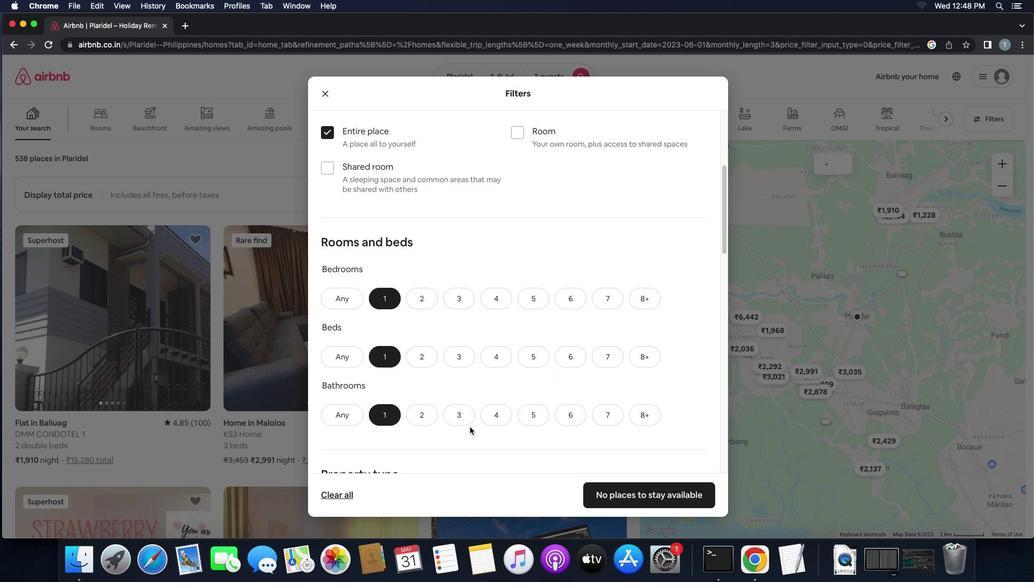 
Action: Mouse scrolled (470, 426) with delta (0, -1)
Screenshot: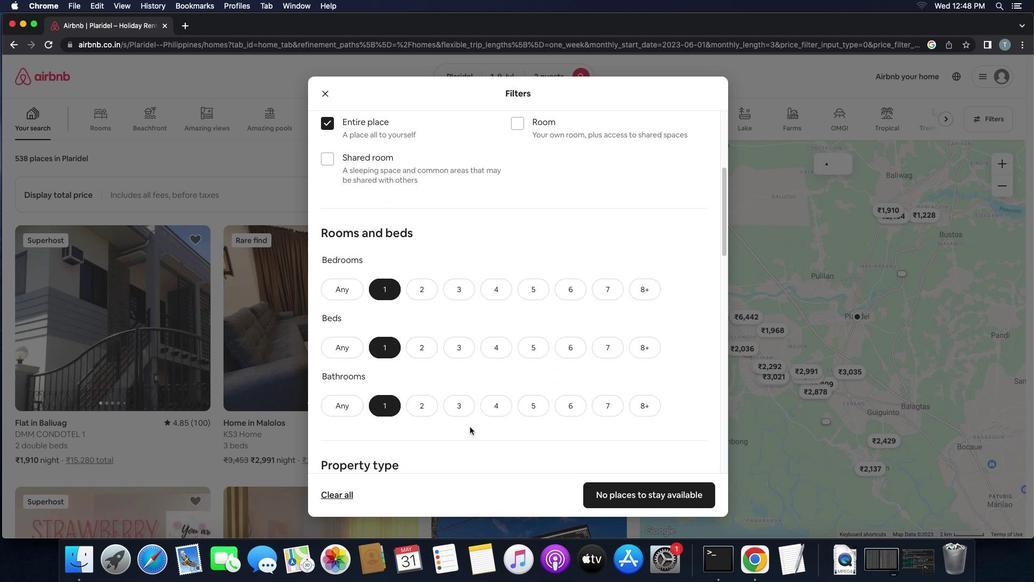 
Action: Mouse scrolled (470, 426) with delta (0, 0)
Screenshot: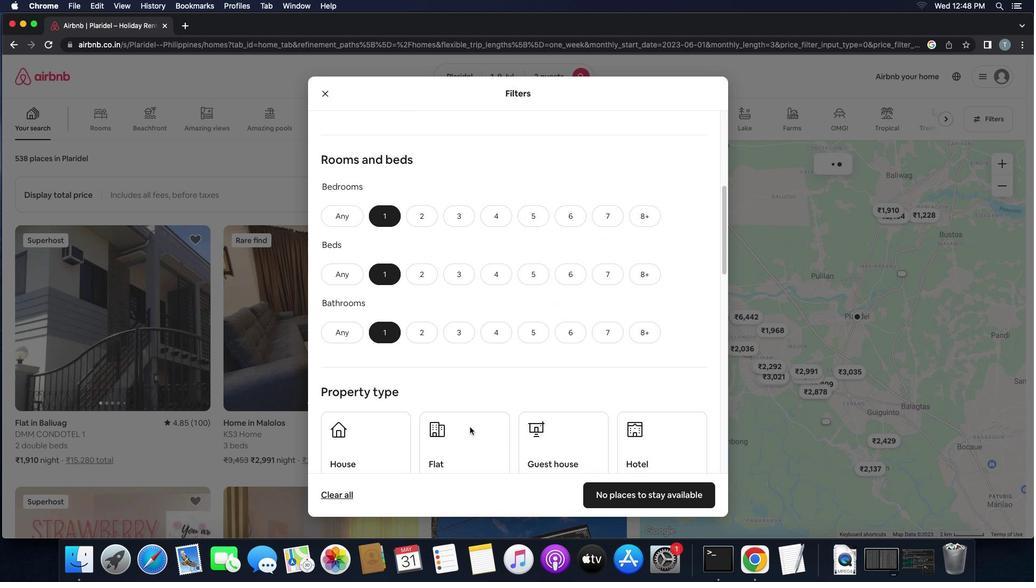 
Action: Mouse scrolled (470, 426) with delta (0, 0)
Screenshot: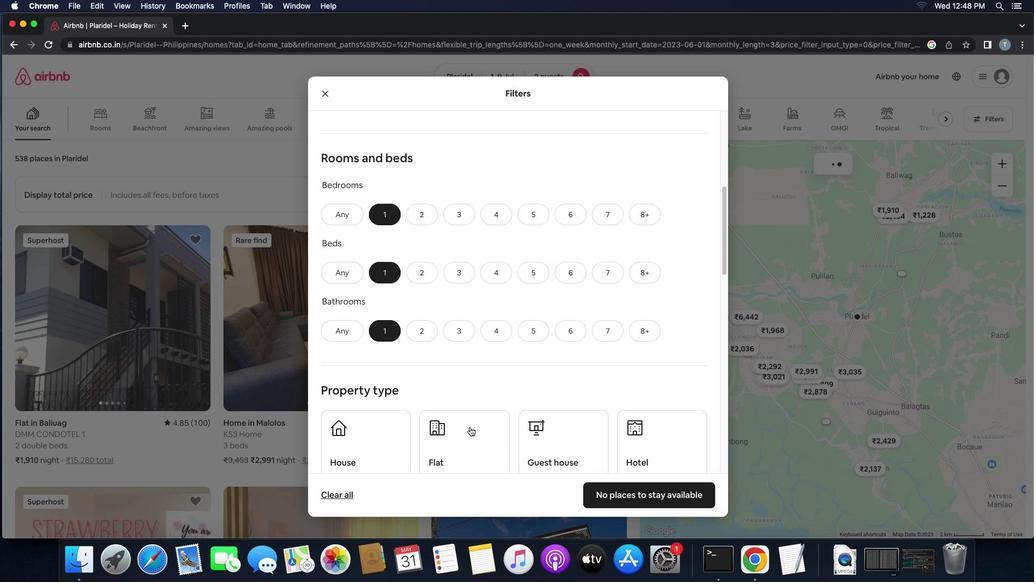 
Action: Mouse scrolled (470, 426) with delta (0, -1)
Screenshot: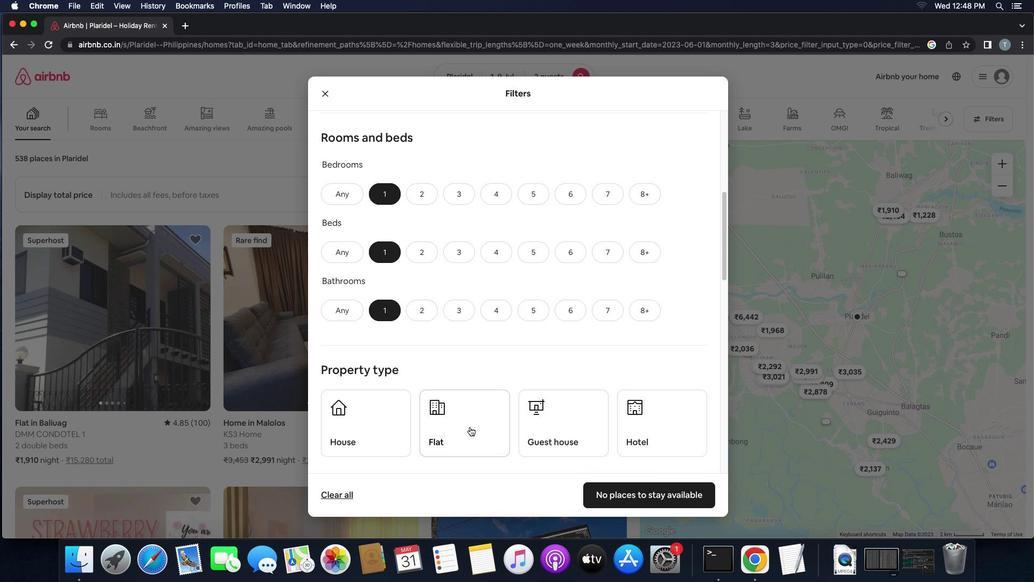 
Action: Mouse scrolled (470, 426) with delta (0, -1)
Screenshot: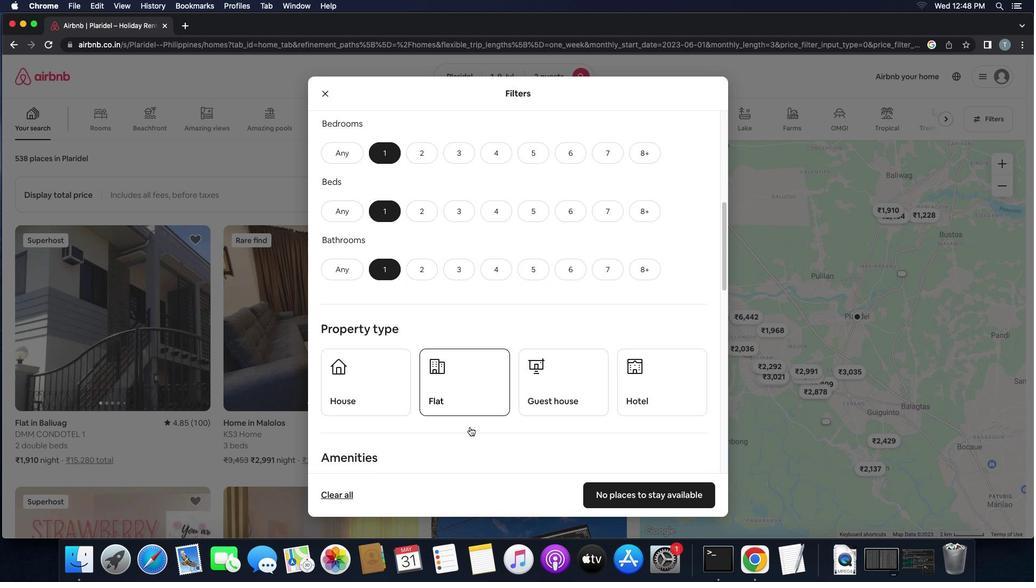 
Action: Mouse scrolled (470, 426) with delta (0, 0)
Screenshot: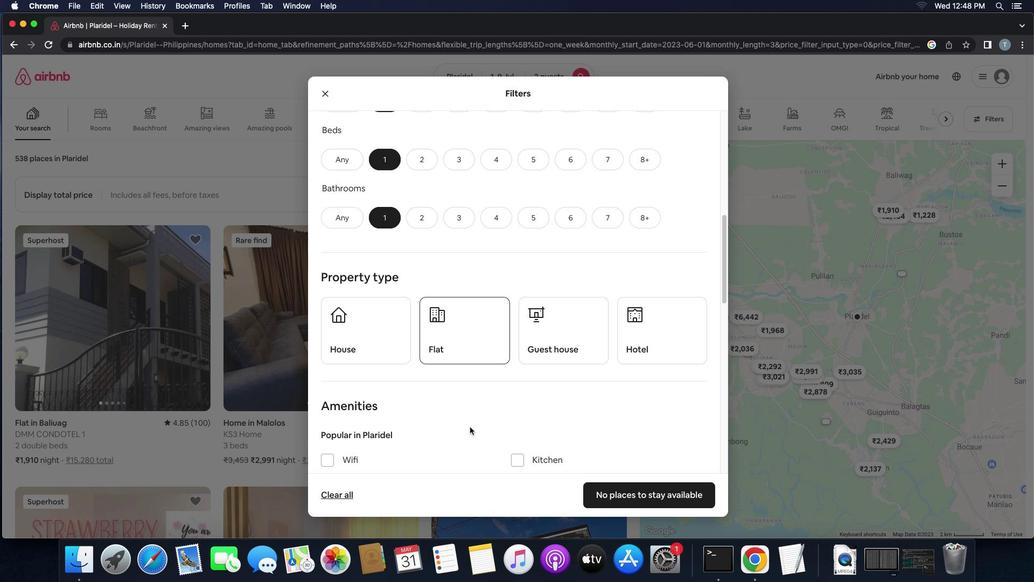 
Action: Mouse scrolled (470, 426) with delta (0, 0)
Screenshot: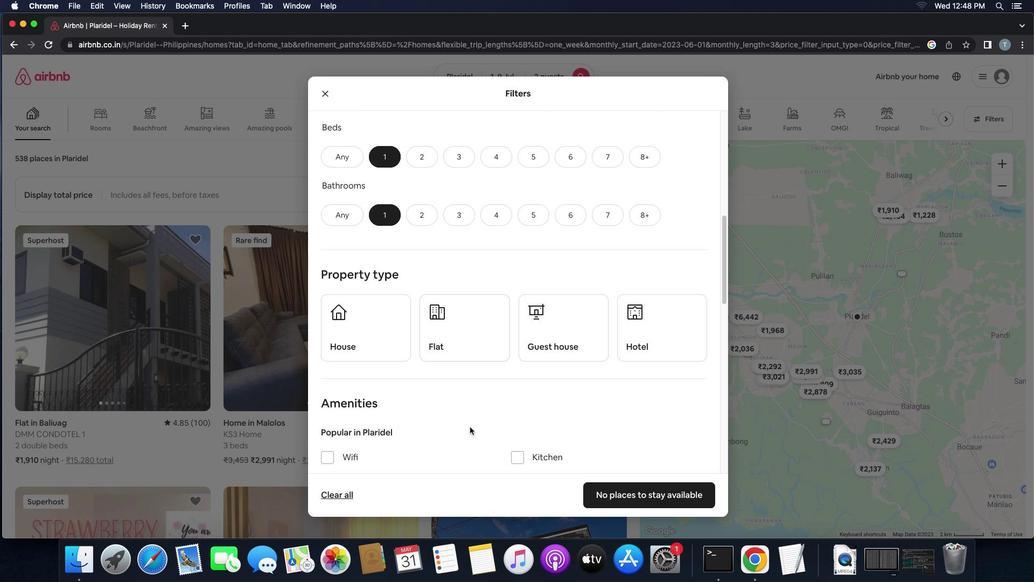 
Action: Mouse scrolled (470, 426) with delta (0, 0)
Screenshot: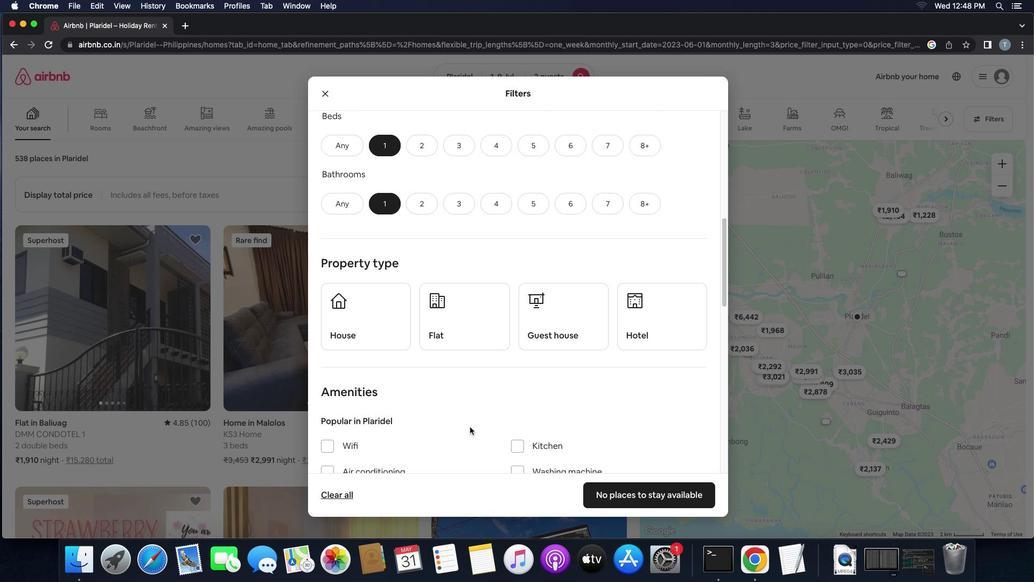 
Action: Mouse scrolled (470, 426) with delta (0, 0)
Screenshot: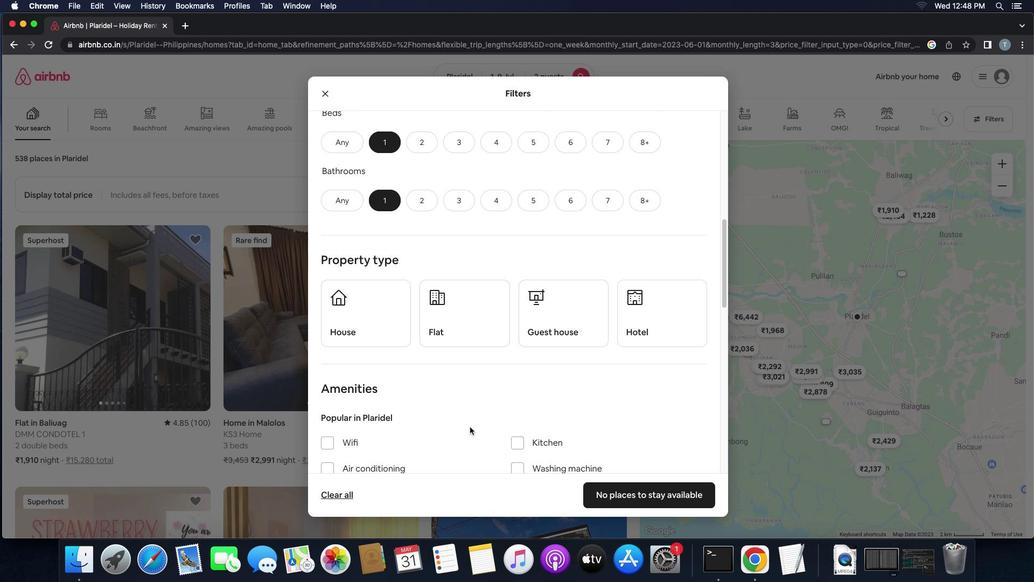 
Action: Mouse scrolled (470, 426) with delta (0, 0)
Screenshot: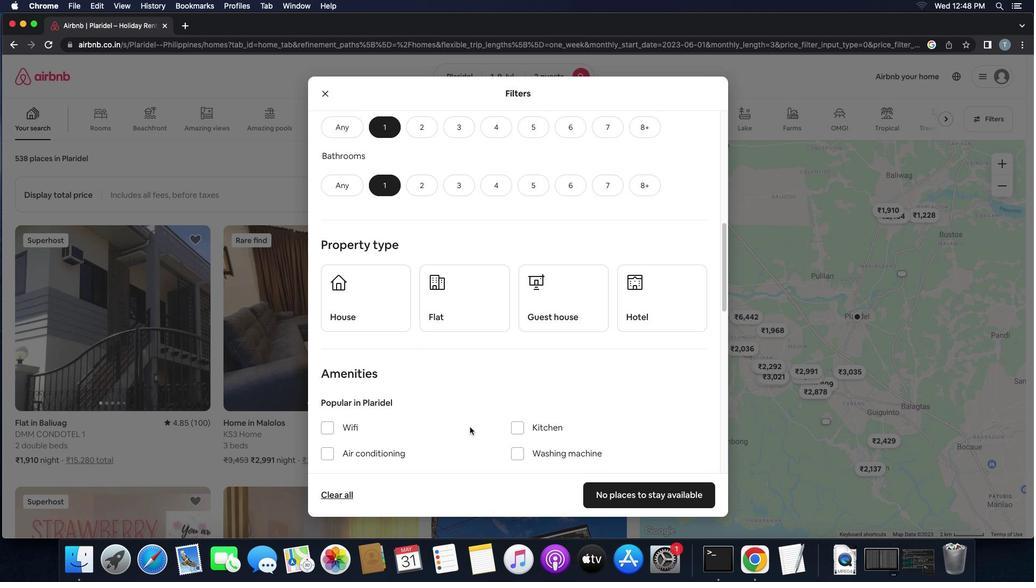 
Action: Mouse moved to (356, 269)
Screenshot: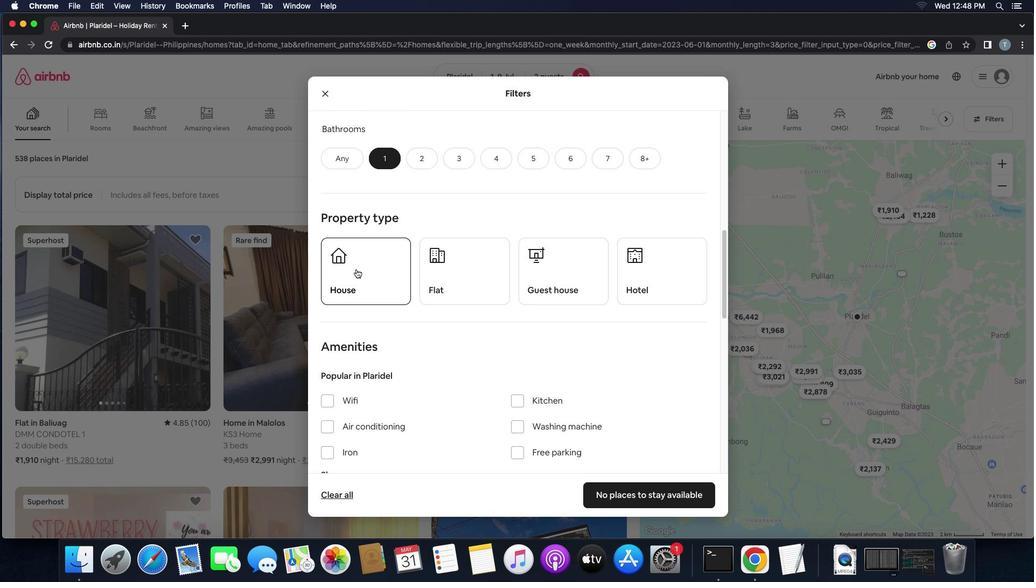 
Action: Mouse pressed left at (356, 269)
Screenshot: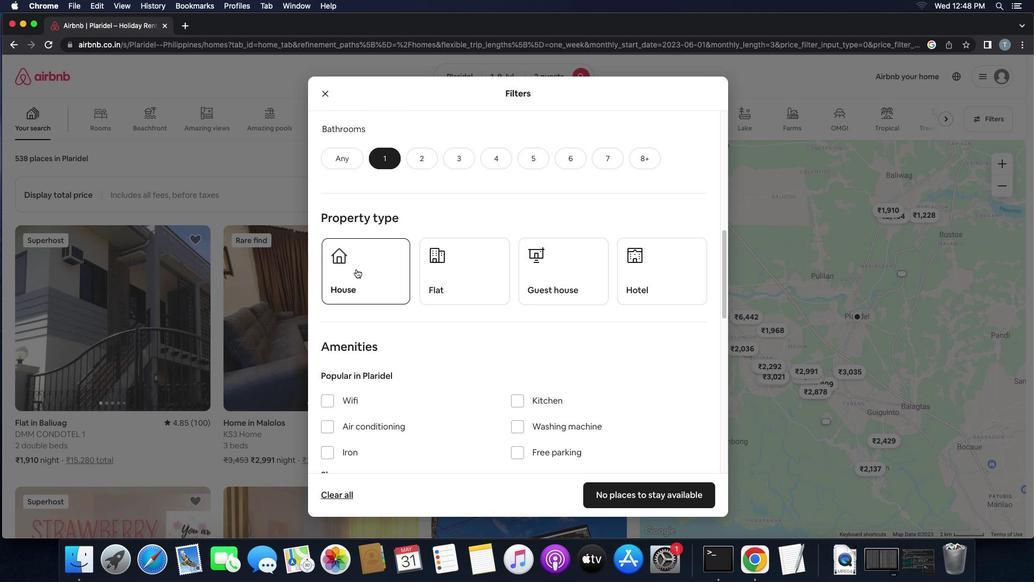 
Action: Mouse moved to (450, 272)
Screenshot: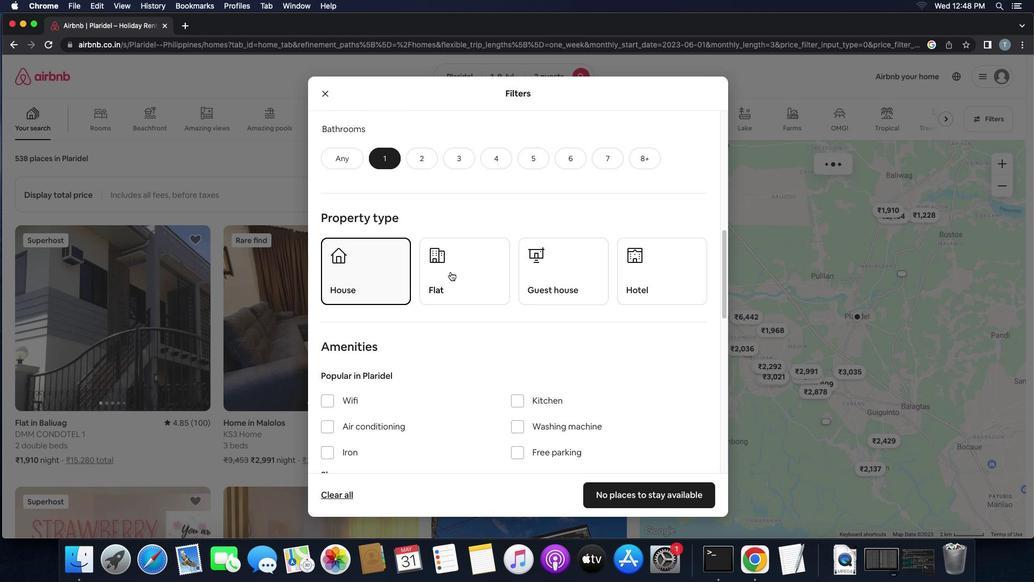 
Action: Mouse pressed left at (450, 272)
Screenshot: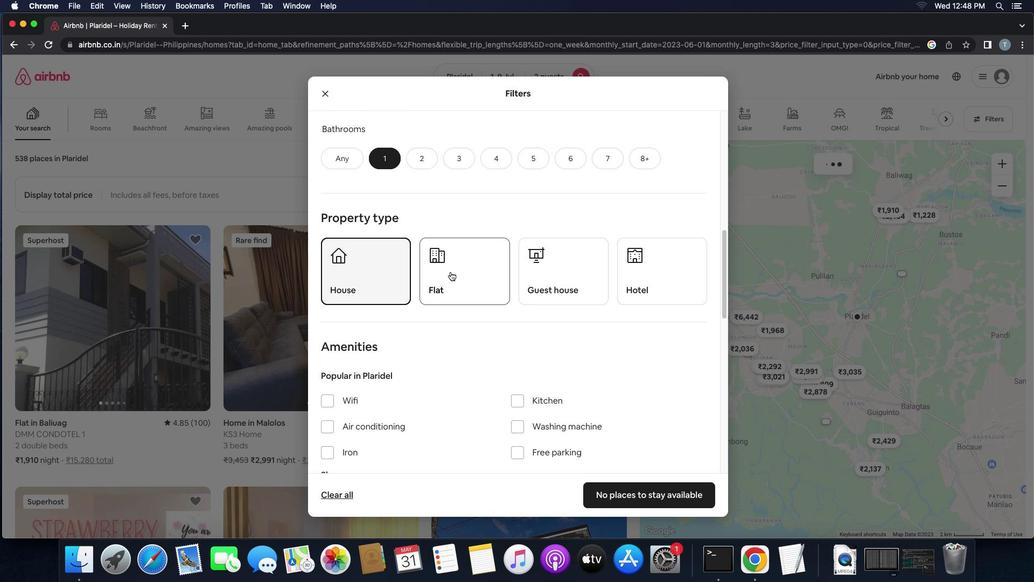 
Action: Mouse moved to (543, 265)
Screenshot: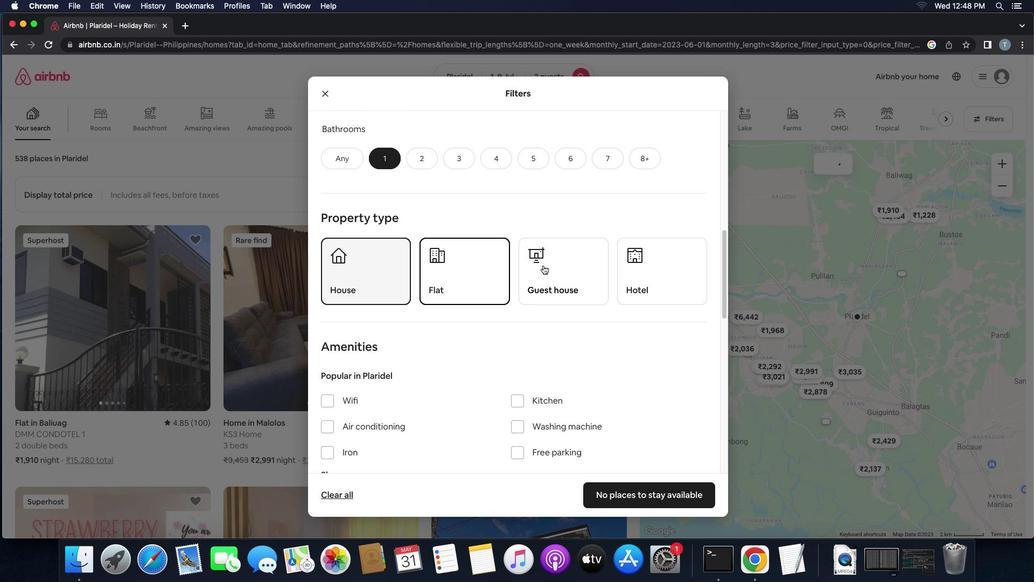 
Action: Mouse pressed left at (543, 265)
Screenshot: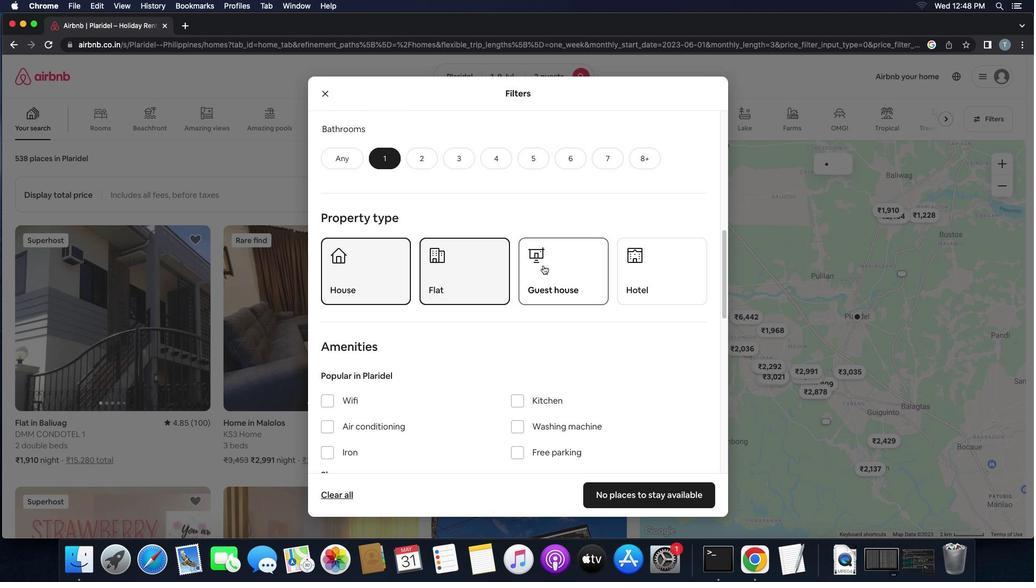 
Action: Mouse moved to (549, 337)
Screenshot: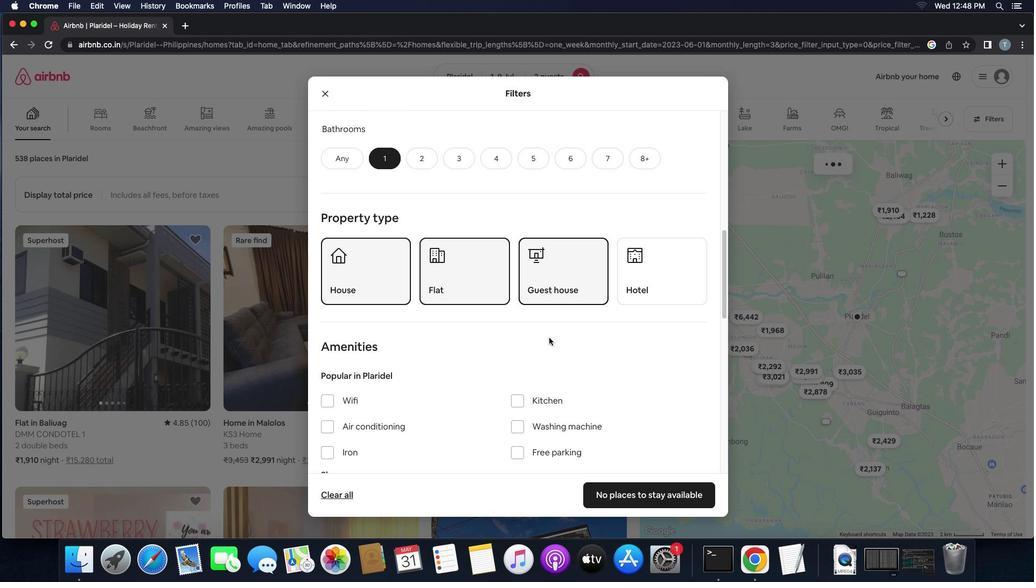 
Action: Mouse scrolled (549, 337) with delta (0, 0)
Screenshot: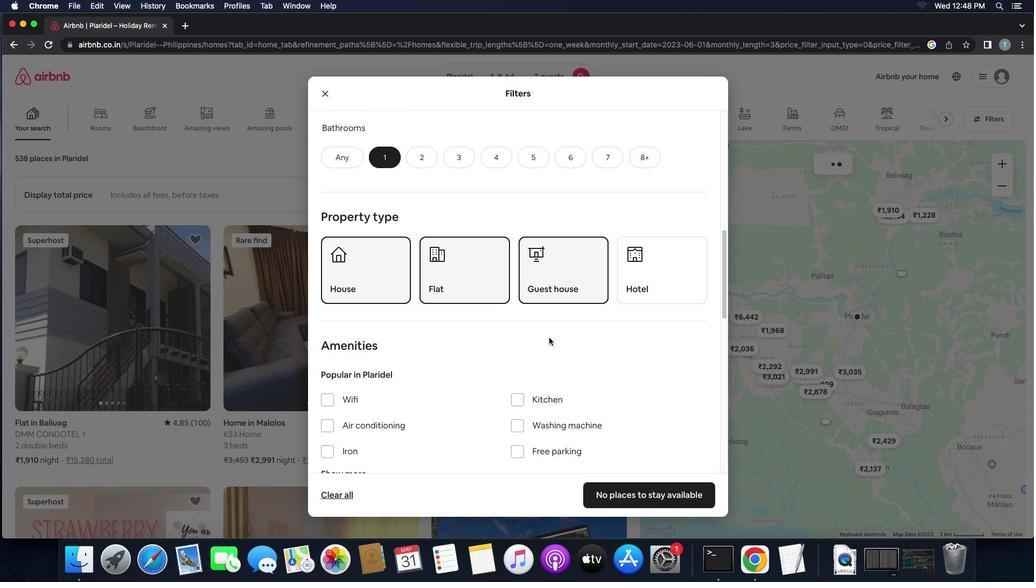 
Action: Mouse scrolled (549, 337) with delta (0, 0)
Screenshot: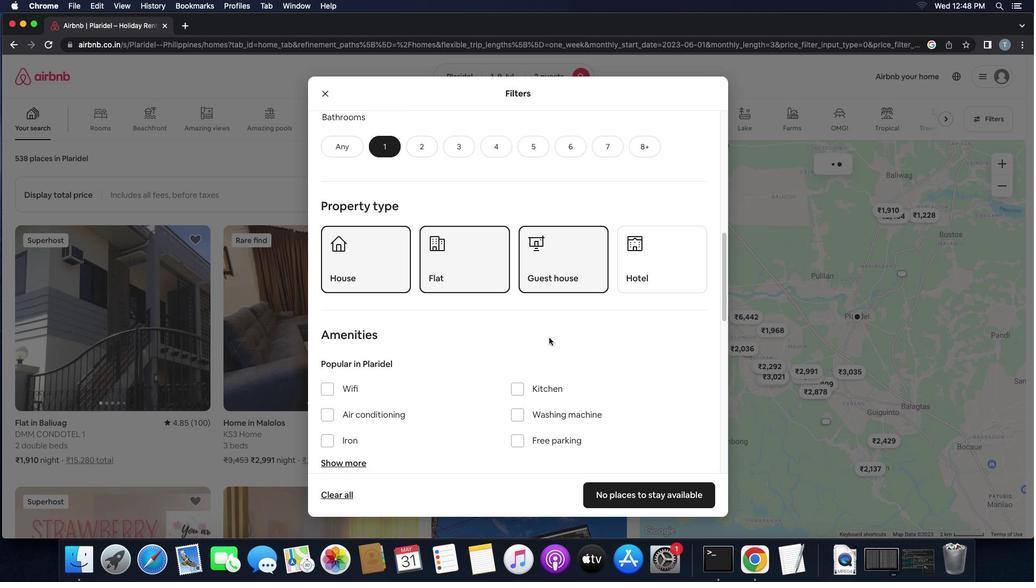 
Action: Mouse scrolled (549, 337) with delta (0, -1)
Screenshot: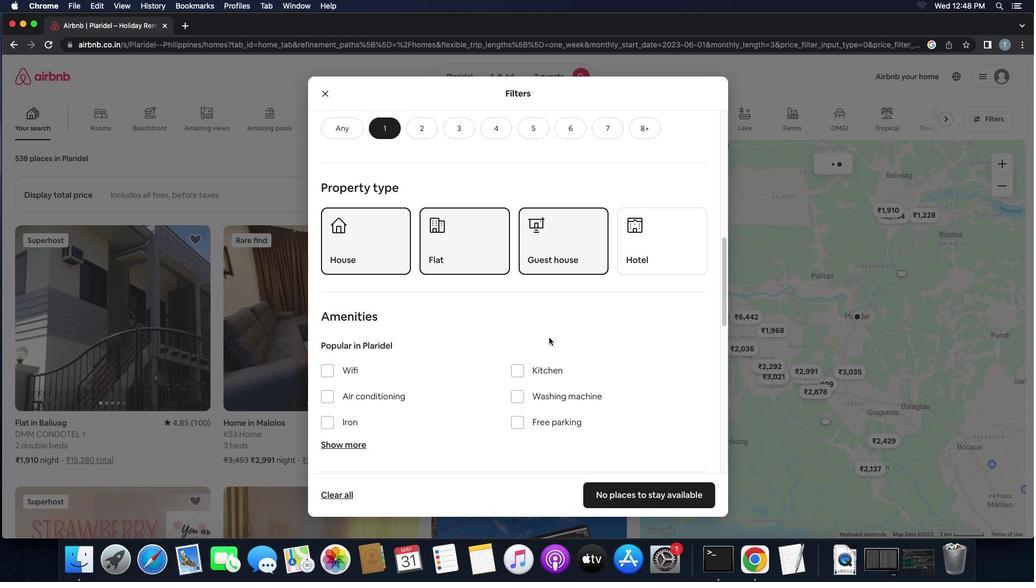 
Action: Mouse scrolled (549, 337) with delta (0, -2)
Screenshot: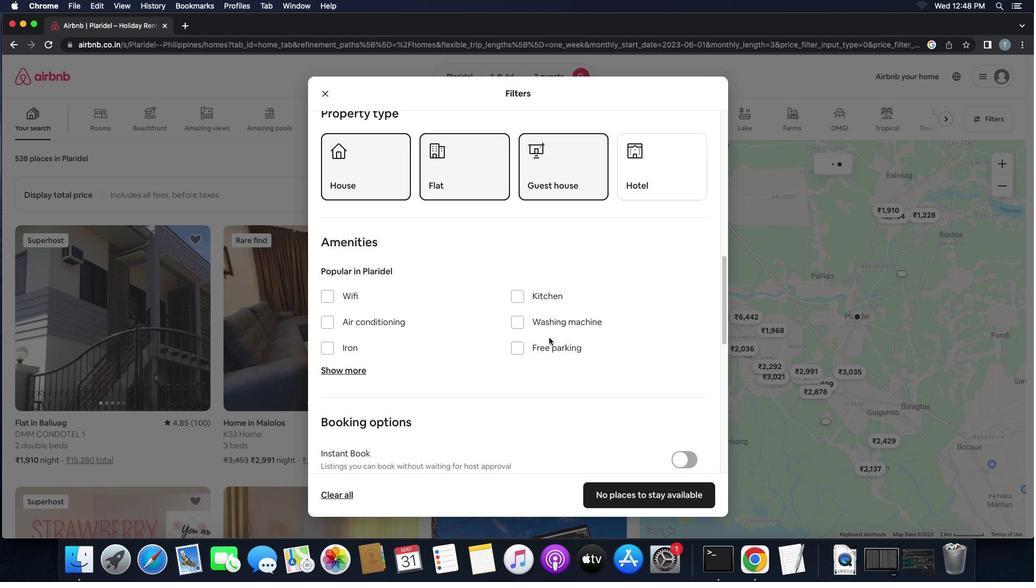 
Action: Mouse moved to (686, 384)
Screenshot: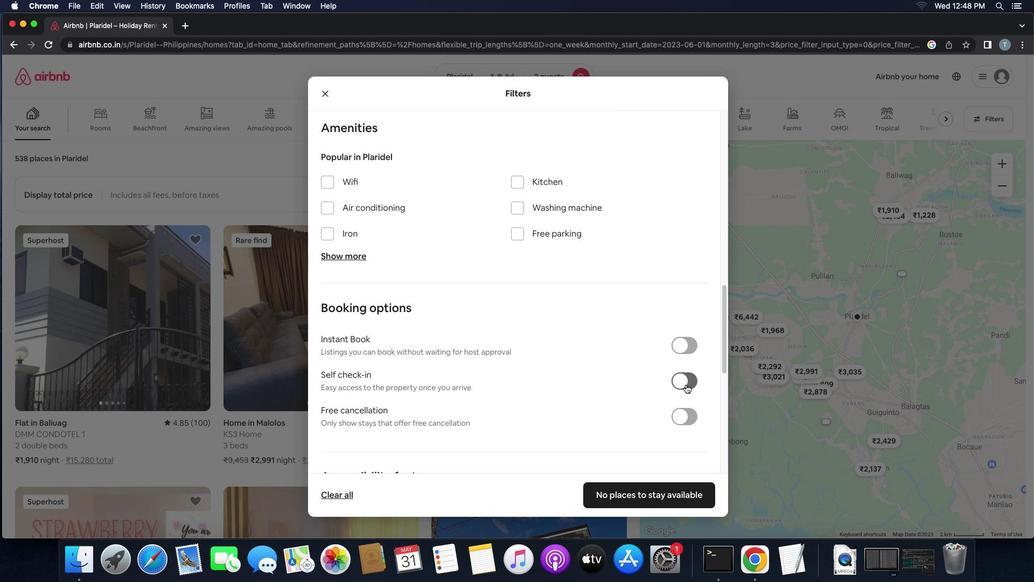 
Action: Mouse pressed left at (686, 384)
Screenshot: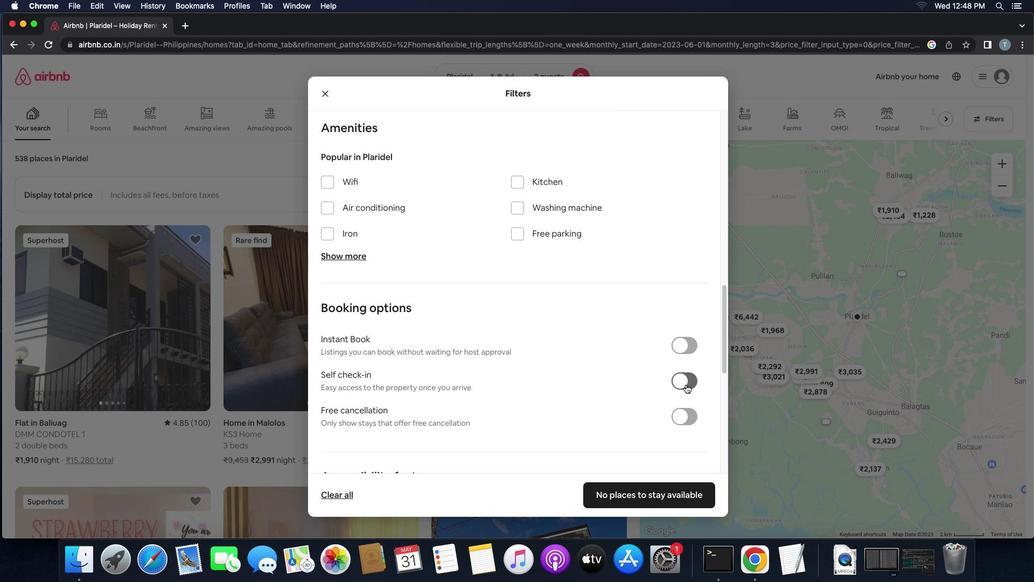 
Action: Mouse moved to (584, 392)
Screenshot: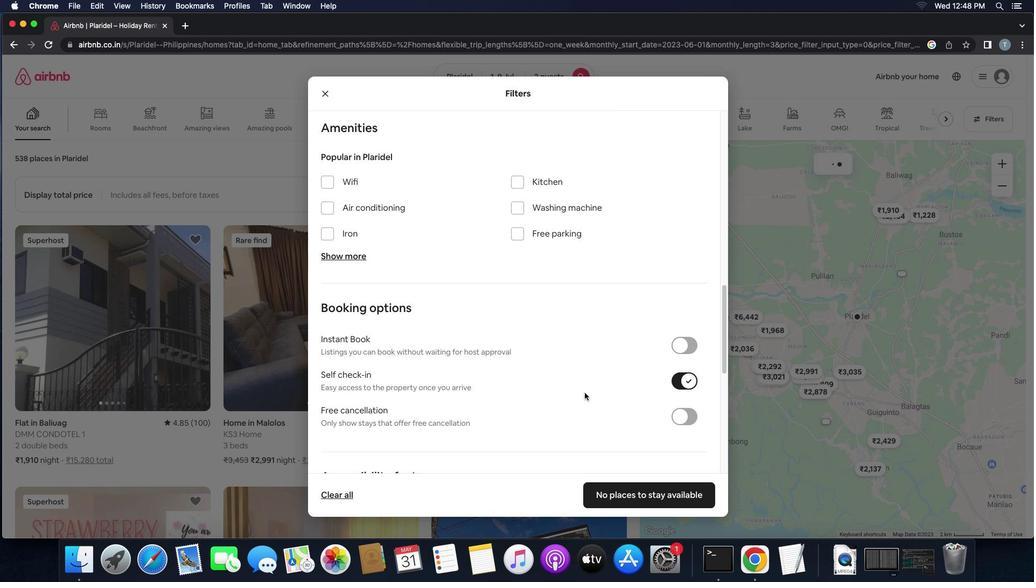 
Action: Mouse scrolled (584, 392) with delta (0, 0)
Screenshot: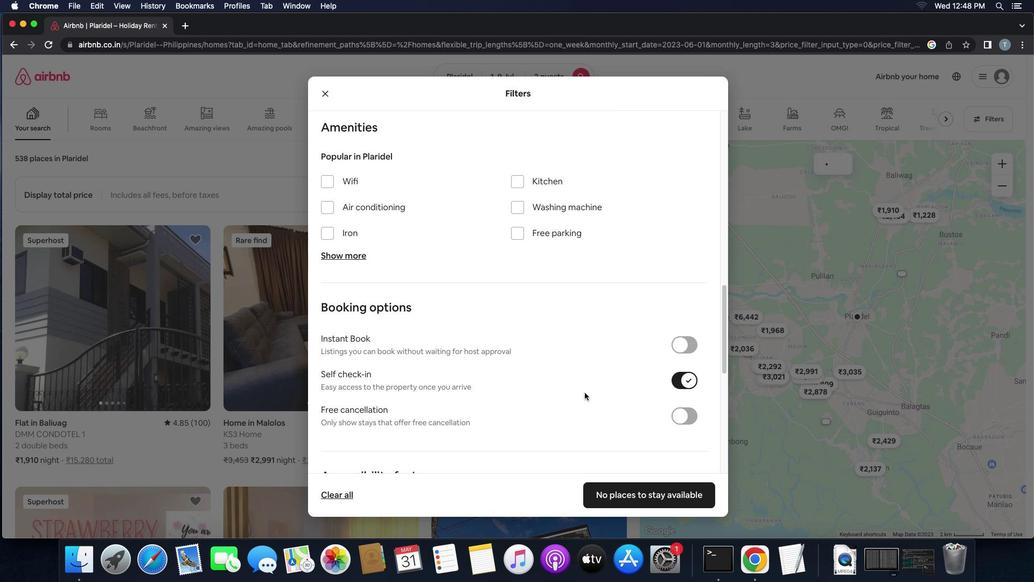 
Action: Mouse scrolled (584, 392) with delta (0, 0)
Screenshot: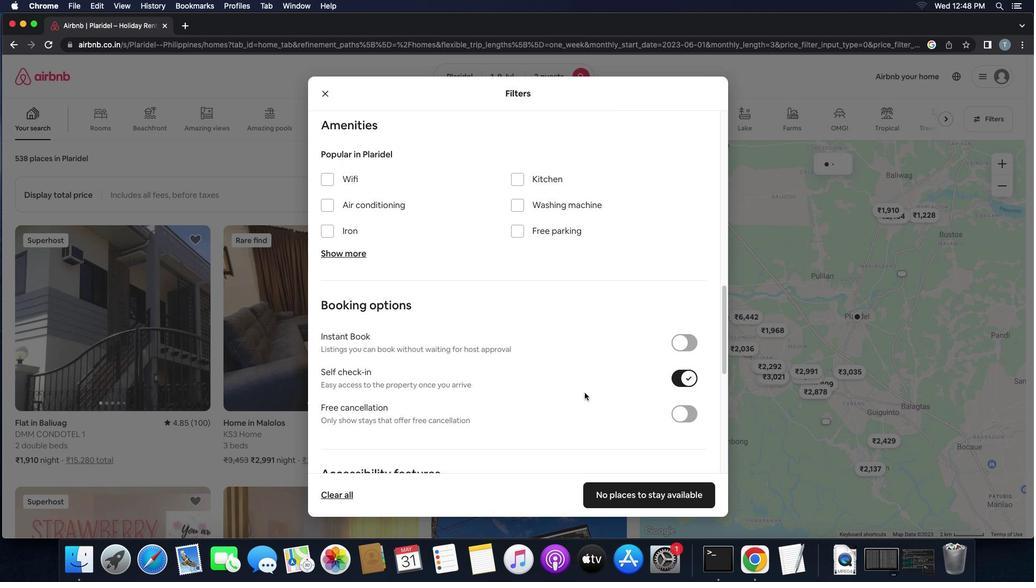 
Action: Mouse scrolled (584, 392) with delta (0, 0)
Screenshot: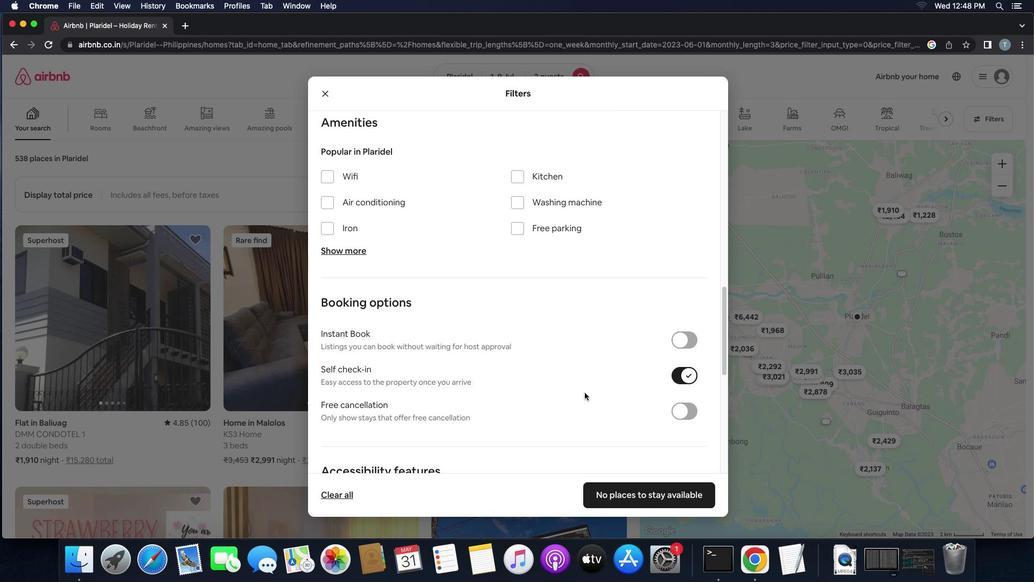 
Action: Mouse scrolled (584, 392) with delta (0, 0)
Screenshot: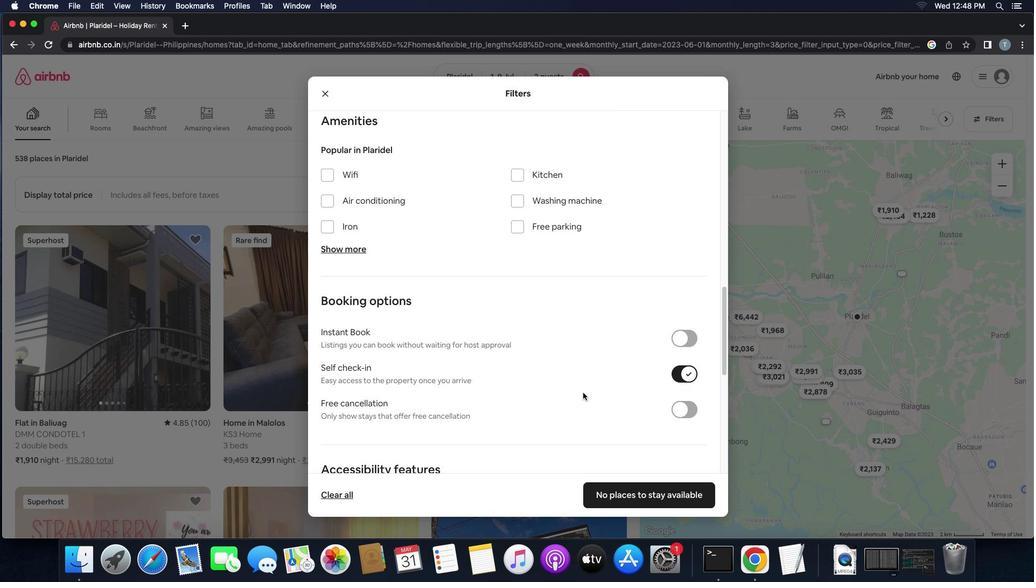 
Action: Mouse moved to (582, 392)
Screenshot: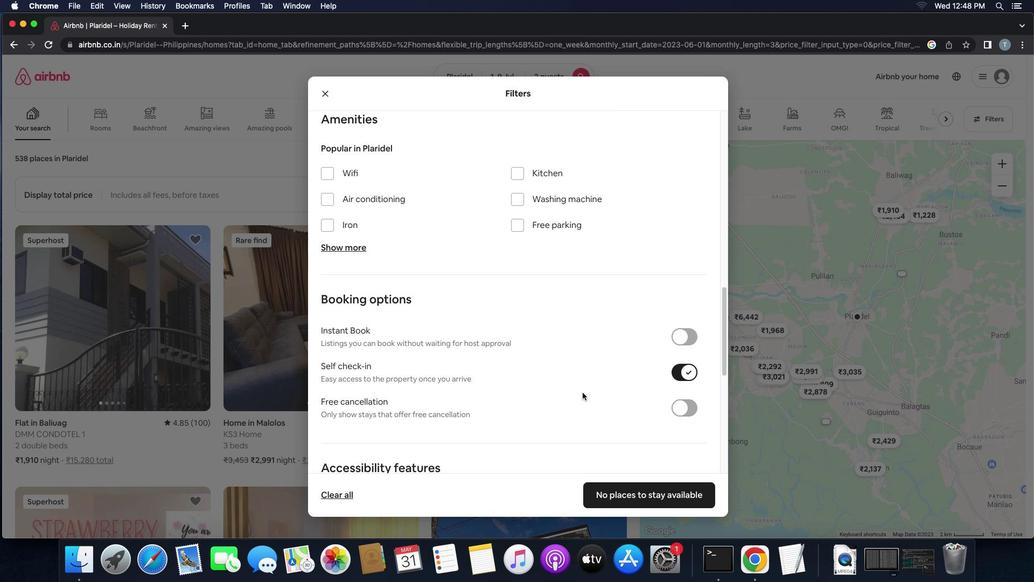 
Action: Mouse scrolled (582, 392) with delta (0, 0)
Screenshot: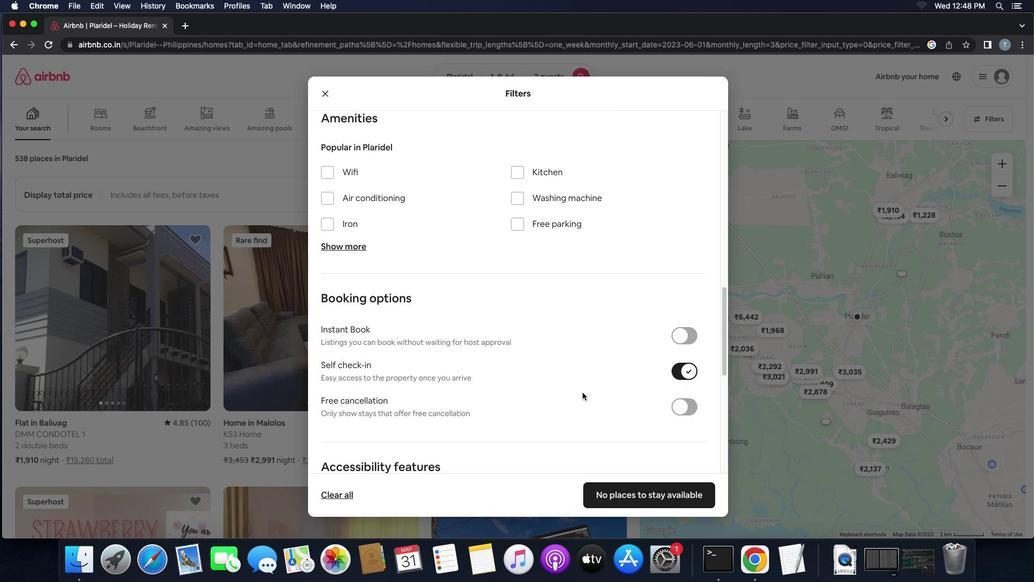 
Action: Mouse scrolled (582, 392) with delta (0, 0)
Screenshot: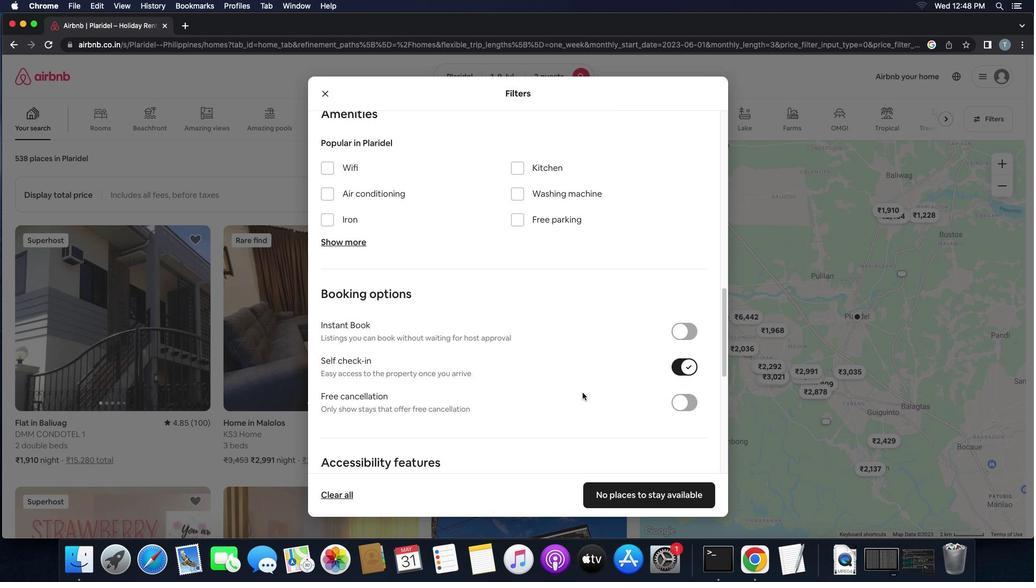 
Action: Mouse scrolled (582, 392) with delta (0, 0)
Screenshot: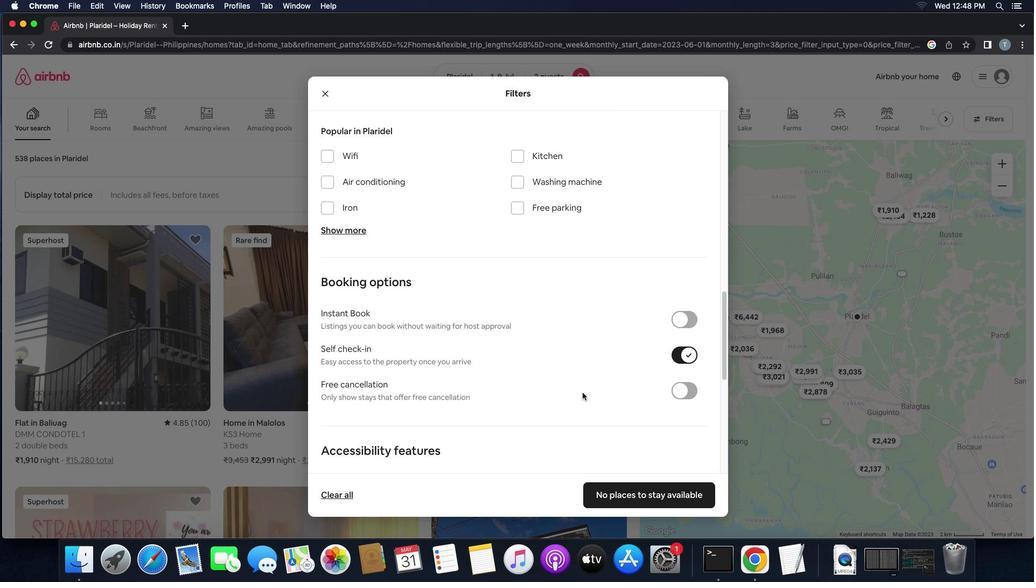 
Action: Mouse scrolled (582, 392) with delta (0, 0)
Screenshot: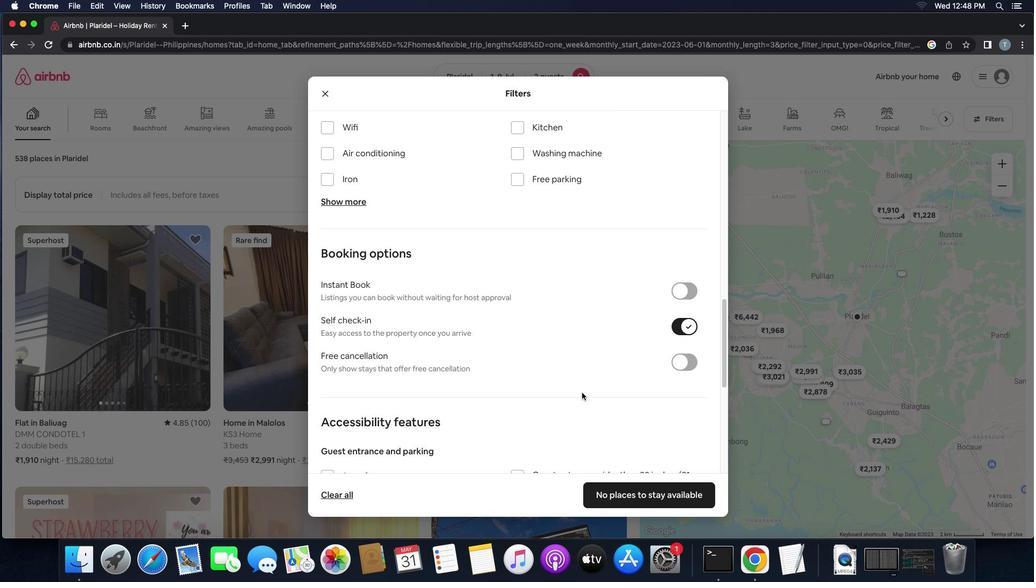 
Action: Mouse moved to (581, 392)
Screenshot: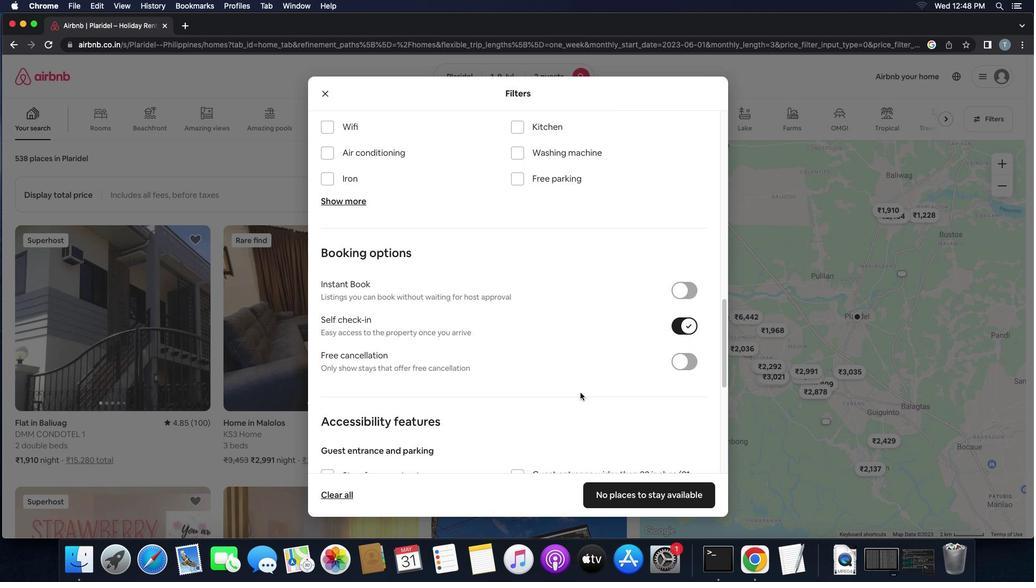 
Action: Mouse scrolled (581, 392) with delta (0, 0)
Screenshot: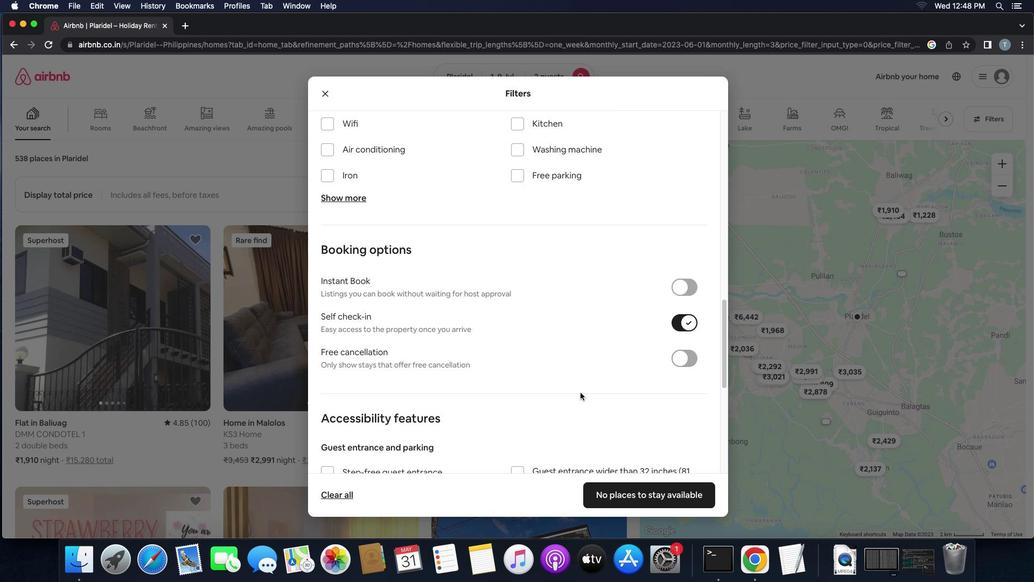 
Action: Mouse scrolled (581, 392) with delta (0, 0)
Screenshot: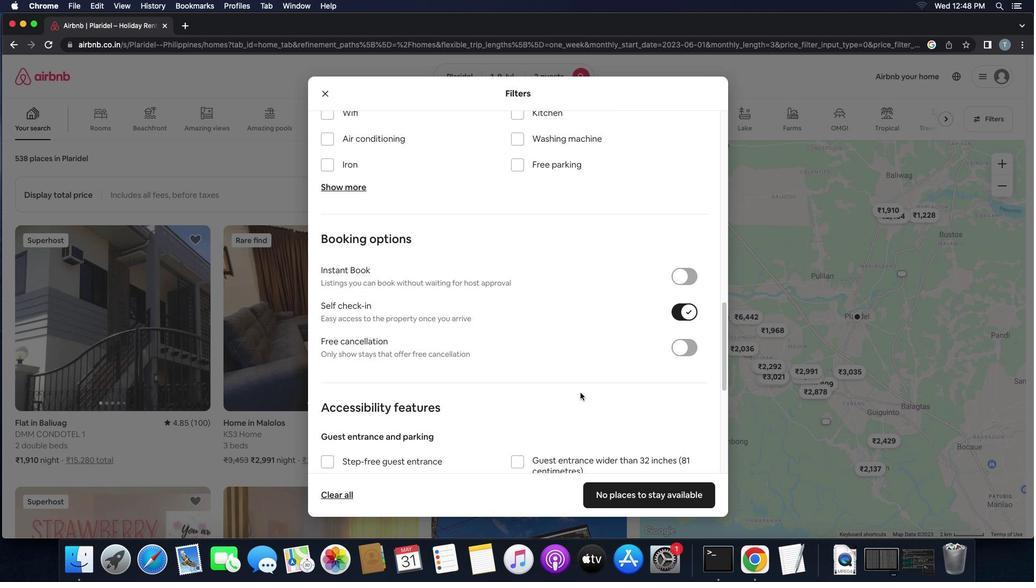 
Action: Mouse scrolled (581, 392) with delta (0, -1)
Screenshot: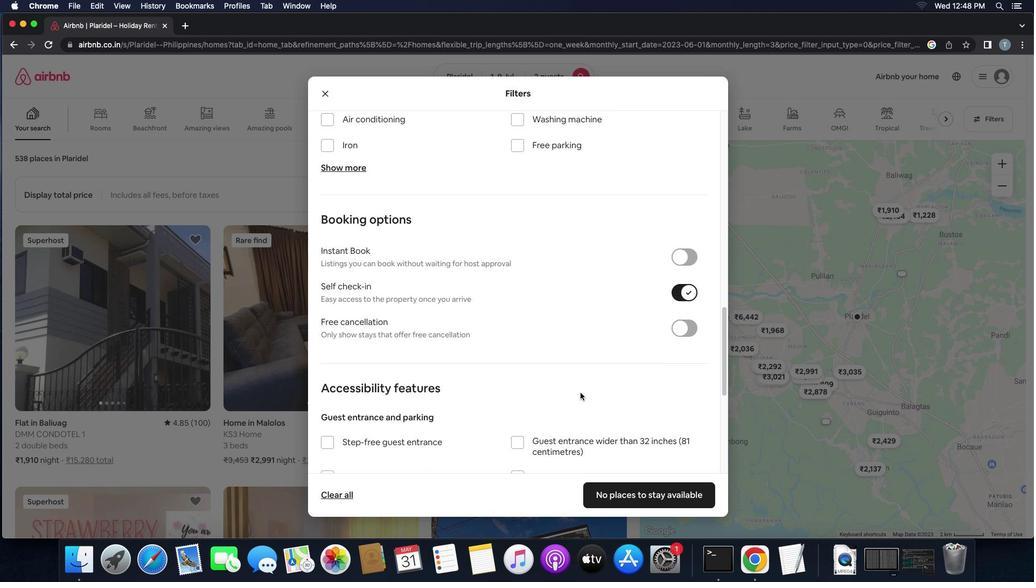 
Action: Mouse moved to (569, 390)
Screenshot: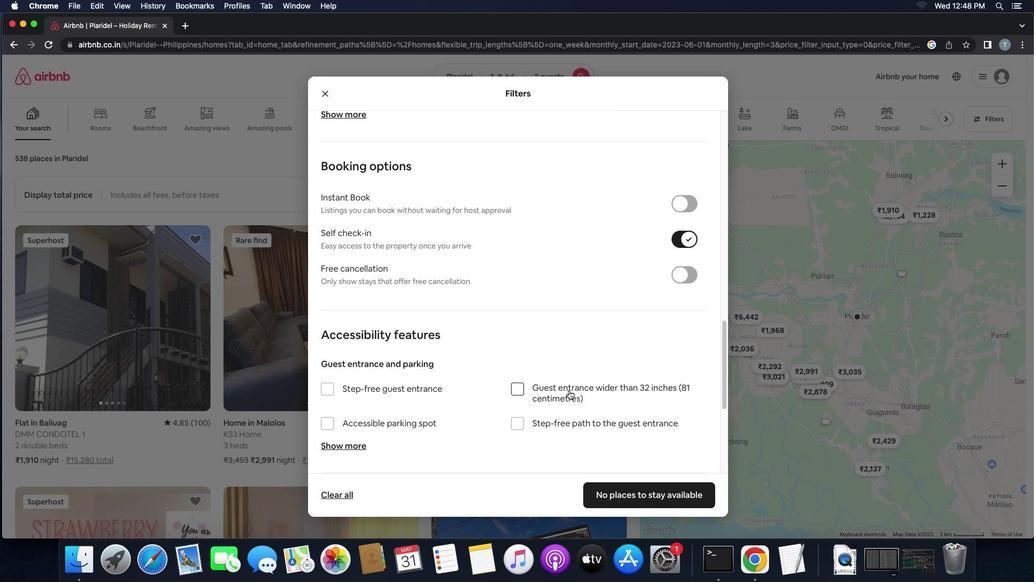 
Action: Mouse scrolled (569, 390) with delta (0, 0)
Screenshot: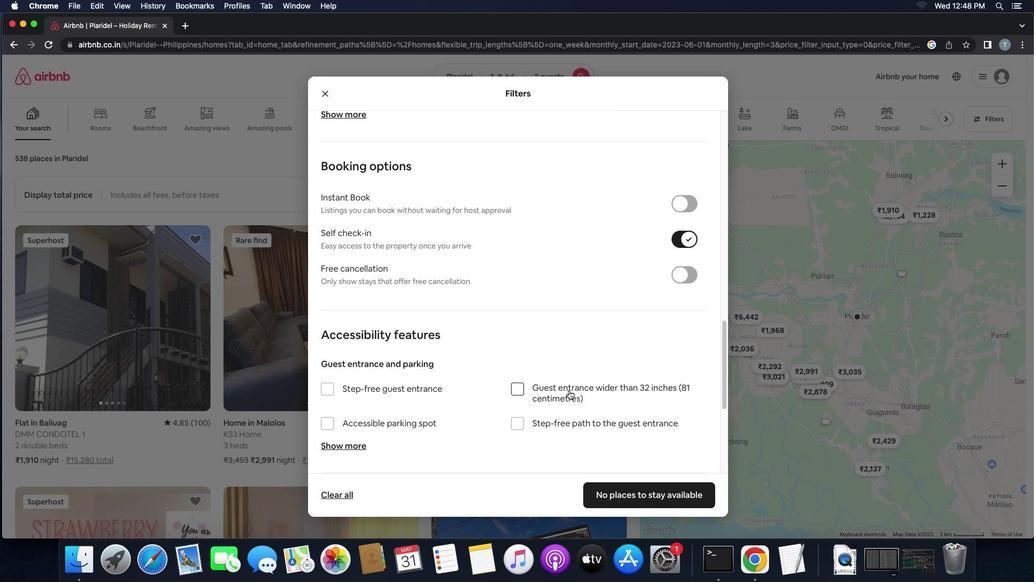 
Action: Mouse scrolled (569, 390) with delta (0, 0)
Screenshot: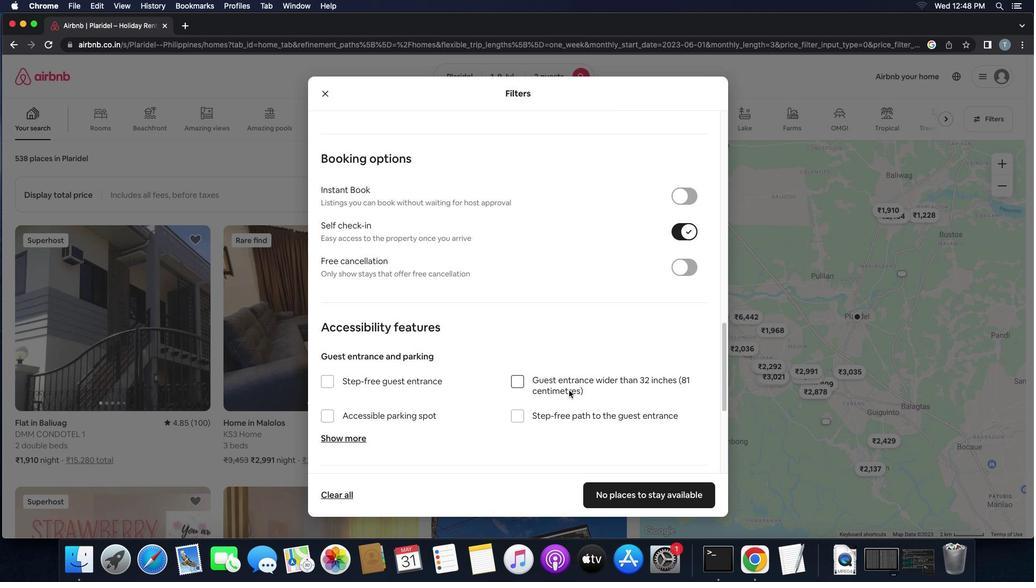 
Action: Mouse scrolled (569, 390) with delta (0, -1)
Screenshot: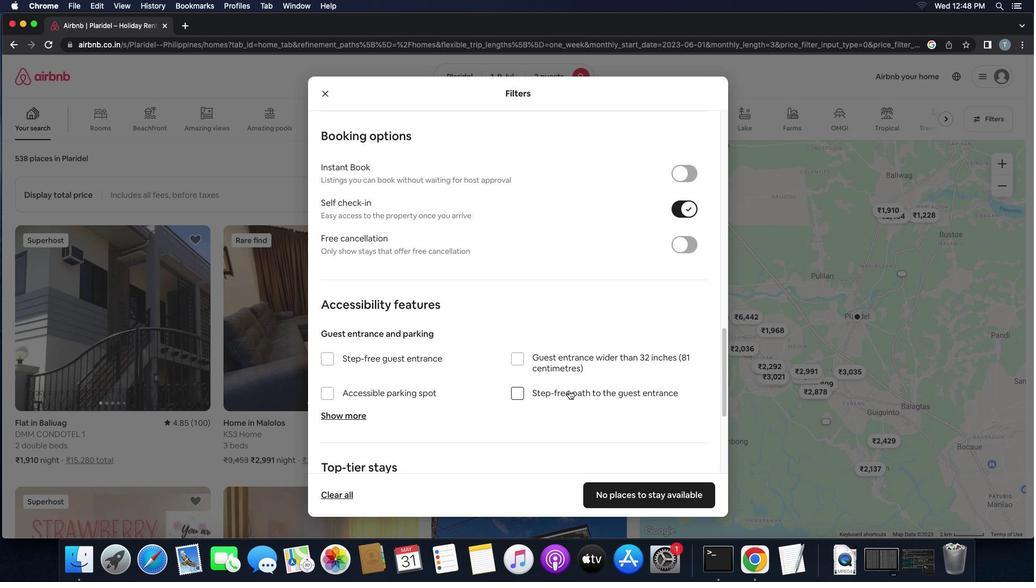 
Action: Mouse moved to (569, 390)
Screenshot: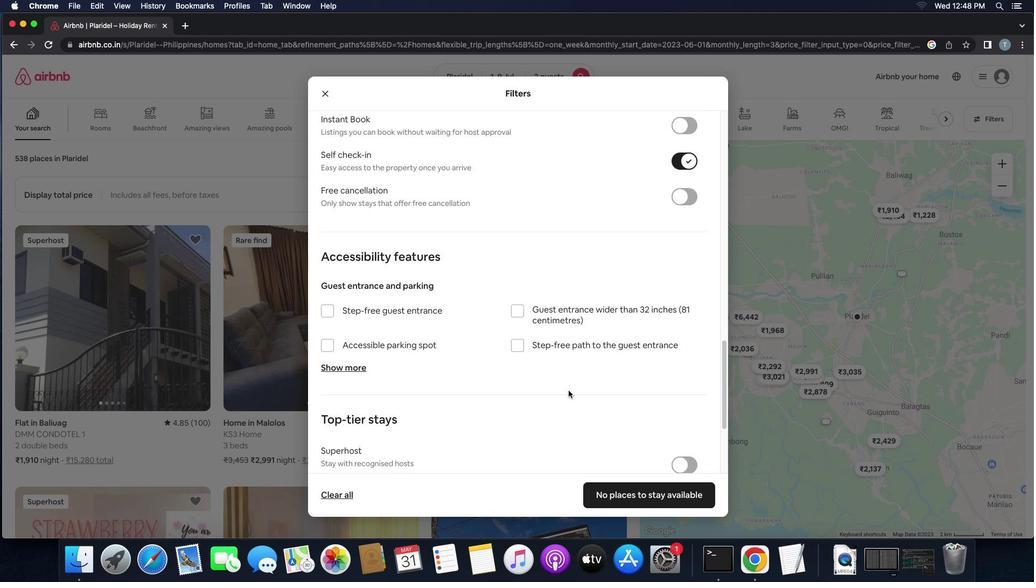 
Action: Mouse scrolled (569, 390) with delta (0, -2)
Screenshot: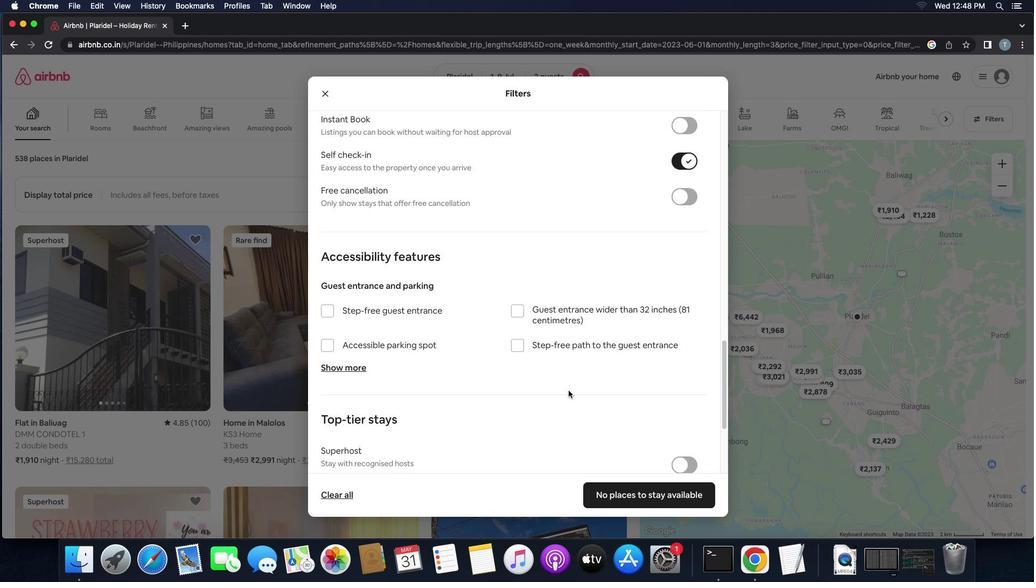 
Action: Mouse moved to (330, 464)
Screenshot: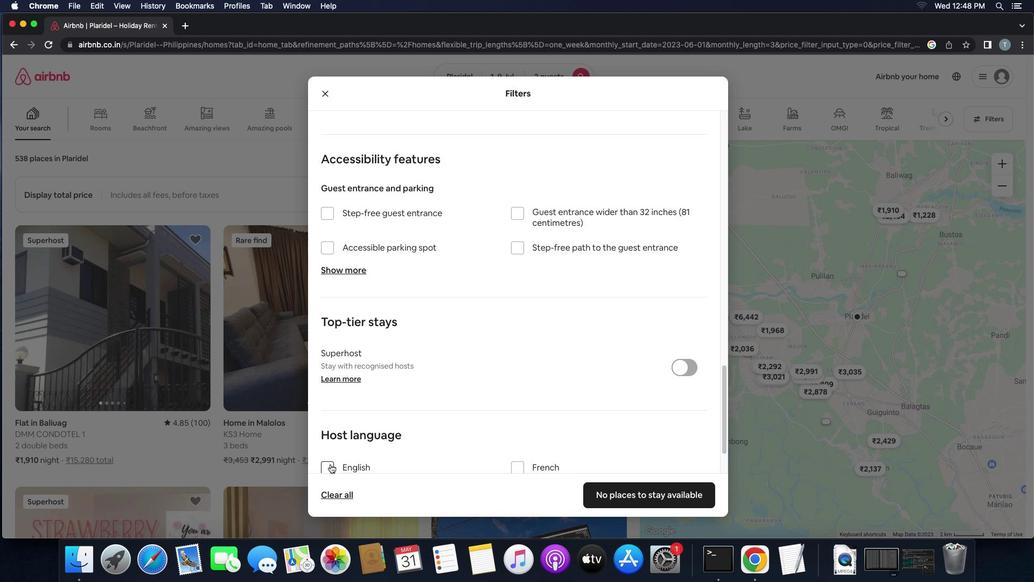 
Action: Mouse pressed left at (330, 464)
Screenshot: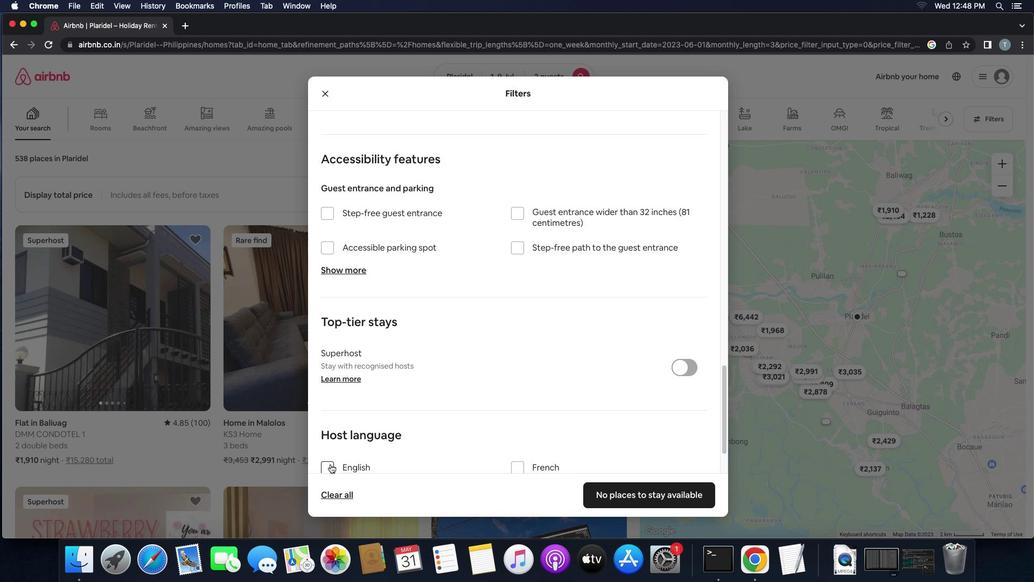 
Action: Mouse moved to (654, 491)
Screenshot: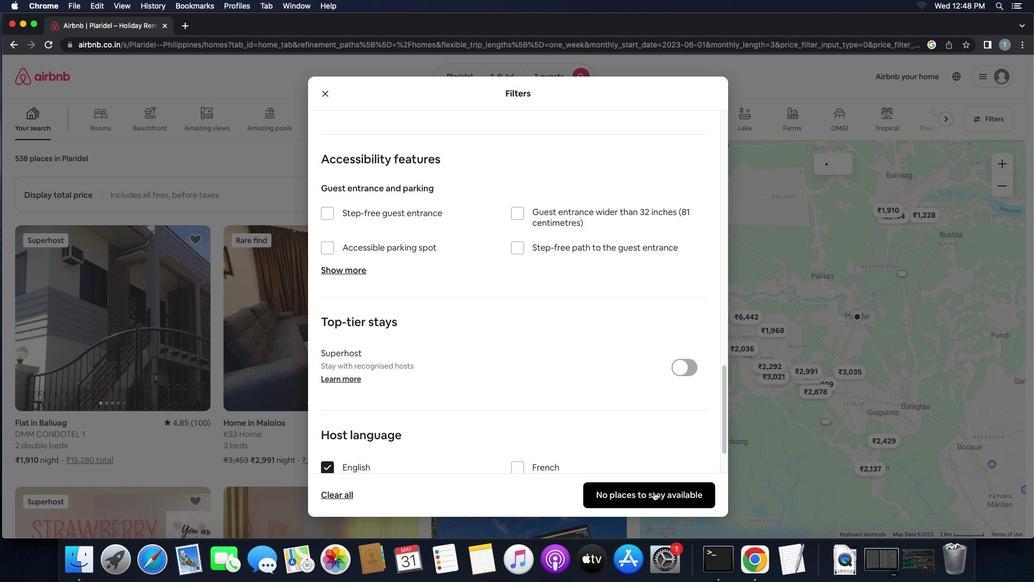 
Action: Mouse pressed left at (654, 491)
Screenshot: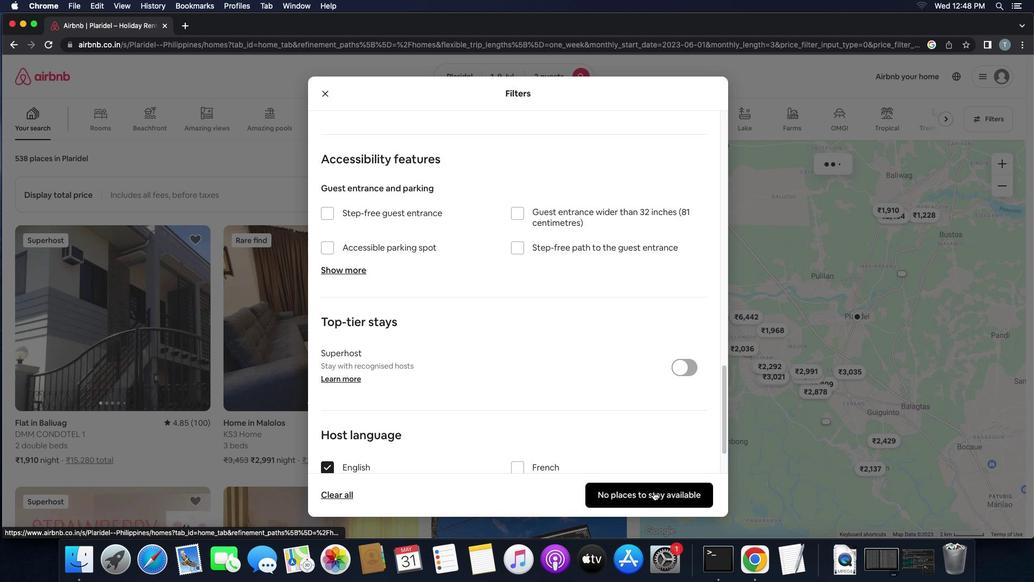
Action: Mouse moved to (640, 482)
Screenshot: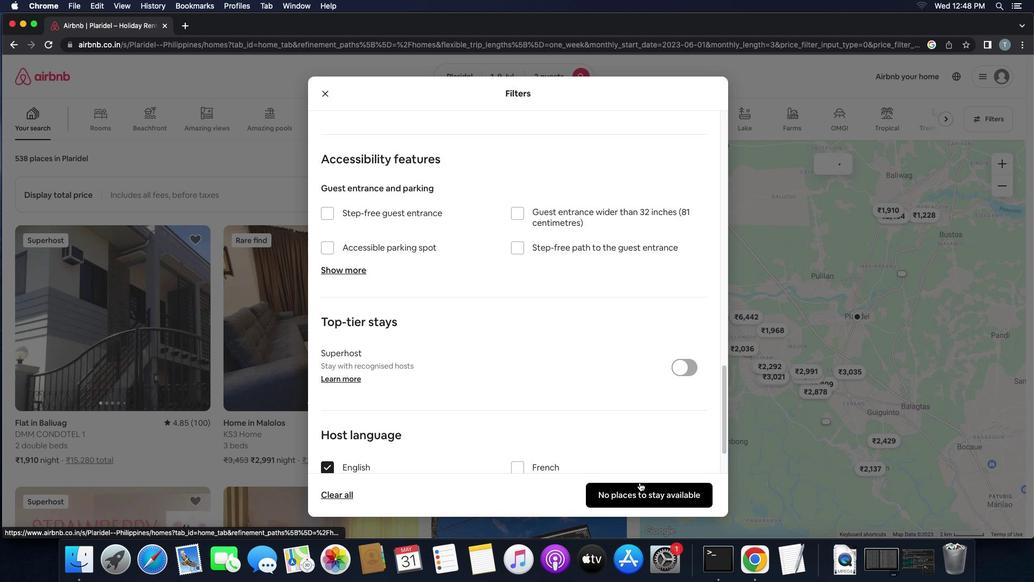 
